 Task: Look for active properties.
Action: Mouse moved to (459, 188)
Screenshot: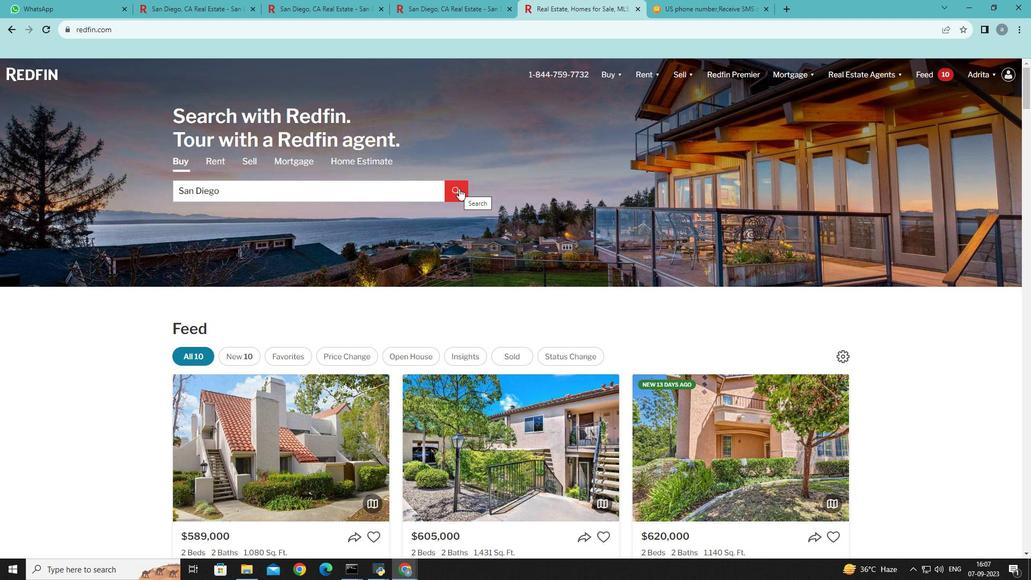 
Action: Mouse pressed left at (459, 188)
Screenshot: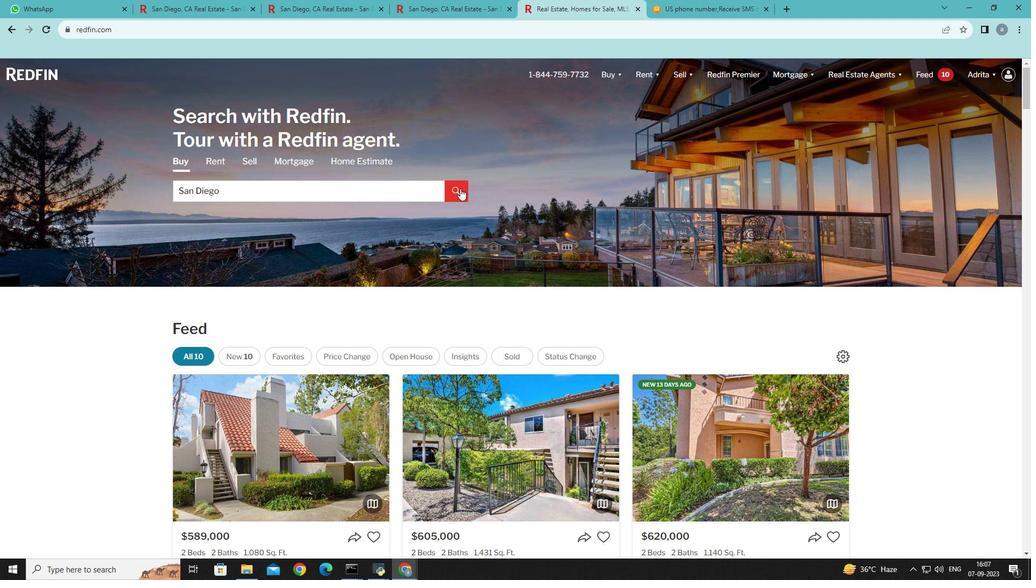 
Action: Mouse moved to (678, 146)
Screenshot: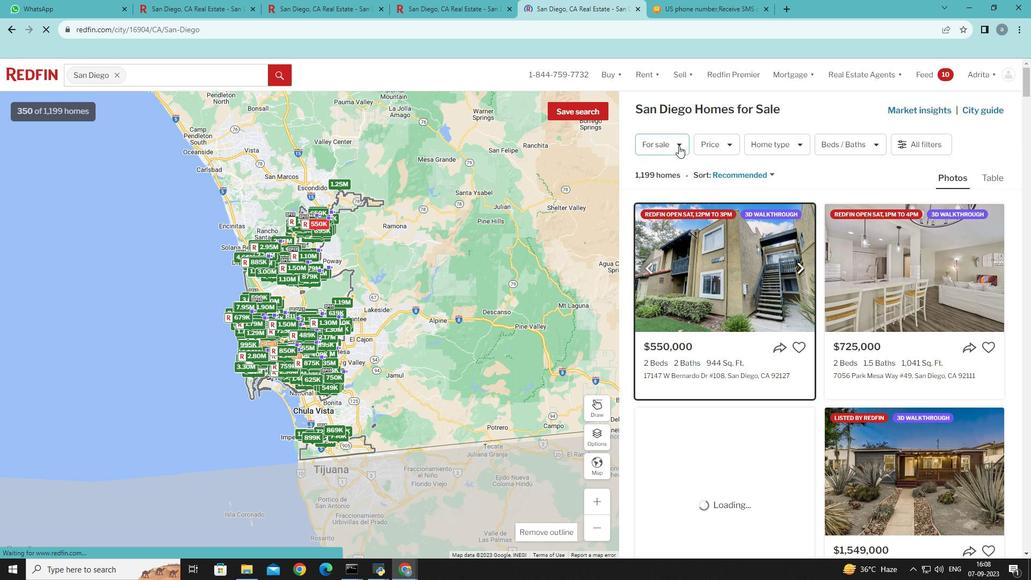 
Action: Mouse pressed left at (678, 146)
Screenshot: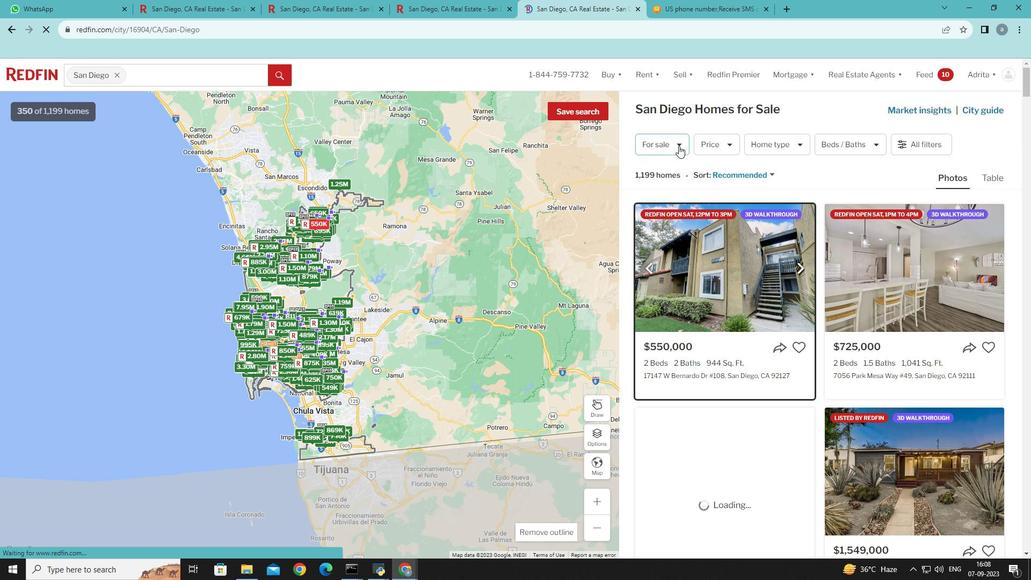 
Action: Mouse moved to (675, 205)
Screenshot: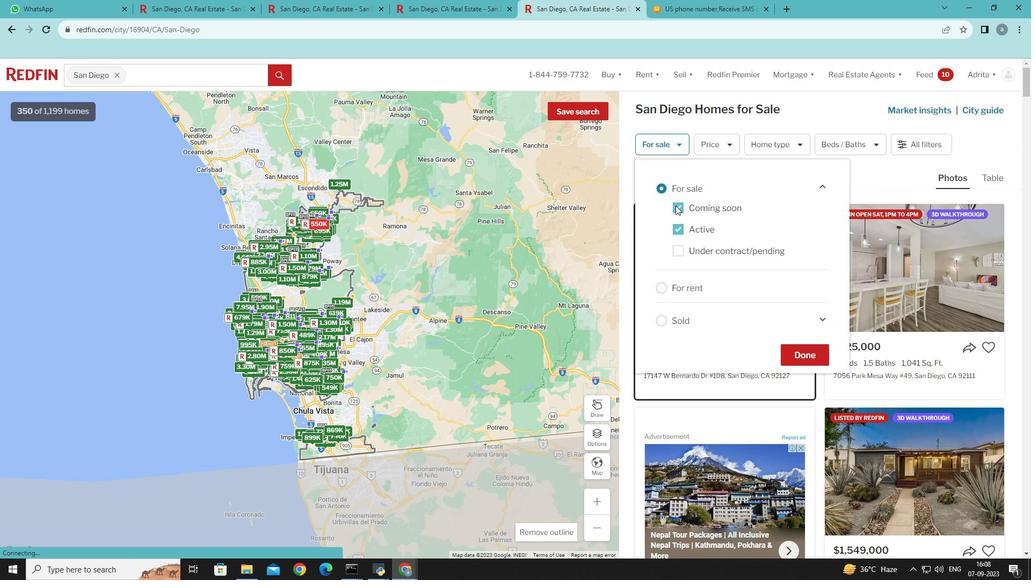 
Action: Mouse pressed left at (675, 205)
Screenshot: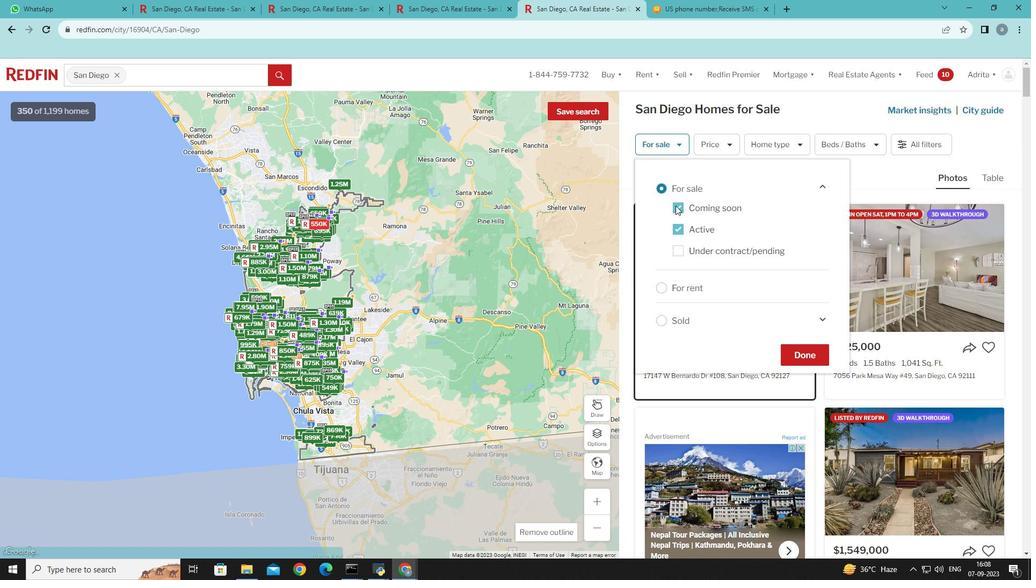 
Action: Mouse moved to (785, 350)
Screenshot: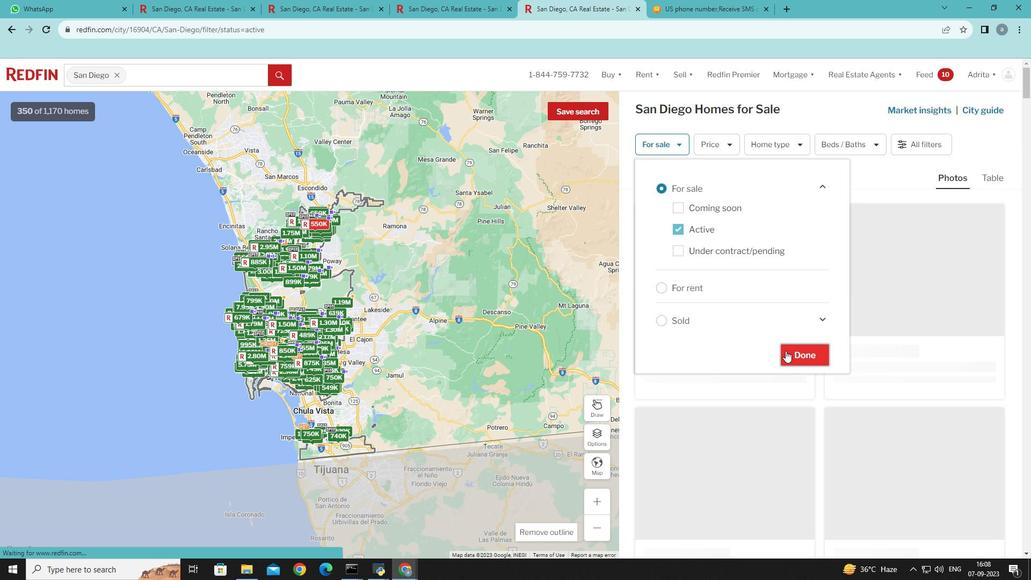 
Action: Mouse pressed left at (785, 350)
Screenshot: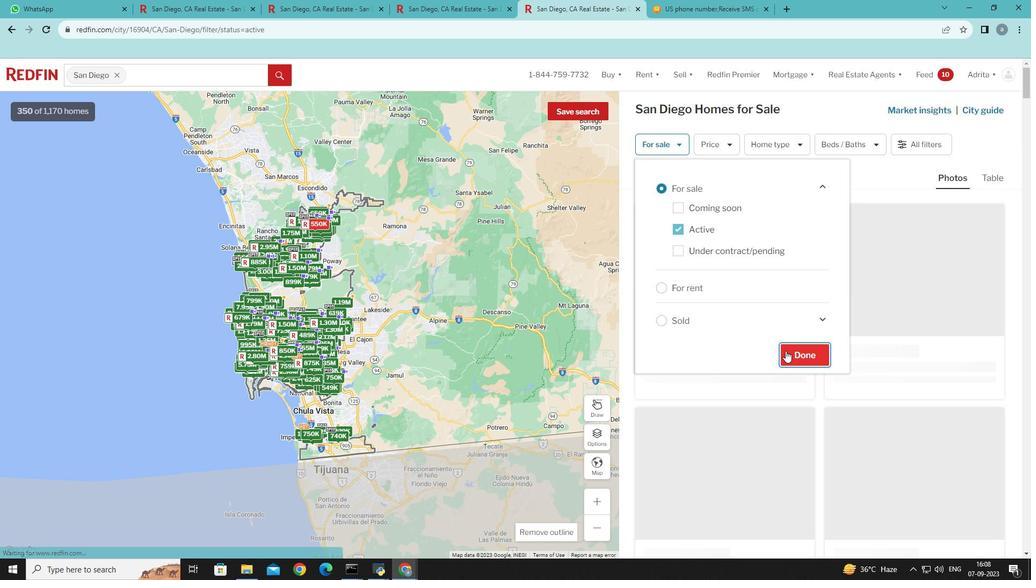 
Action: Mouse moved to (823, 342)
Screenshot: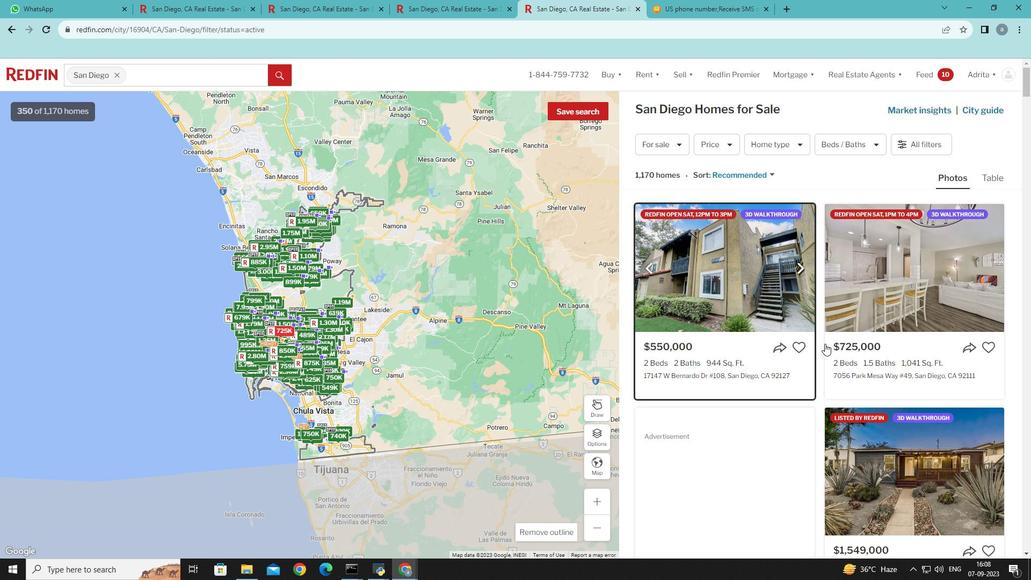 
Action: Mouse scrolled (823, 342) with delta (0, 0)
Screenshot: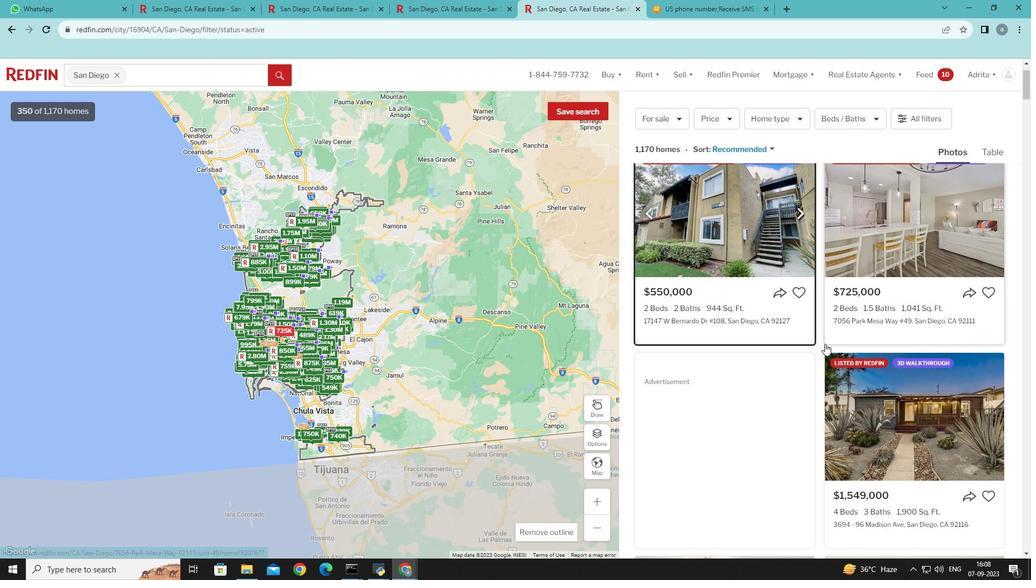 
Action: Mouse moved to (824, 343)
Screenshot: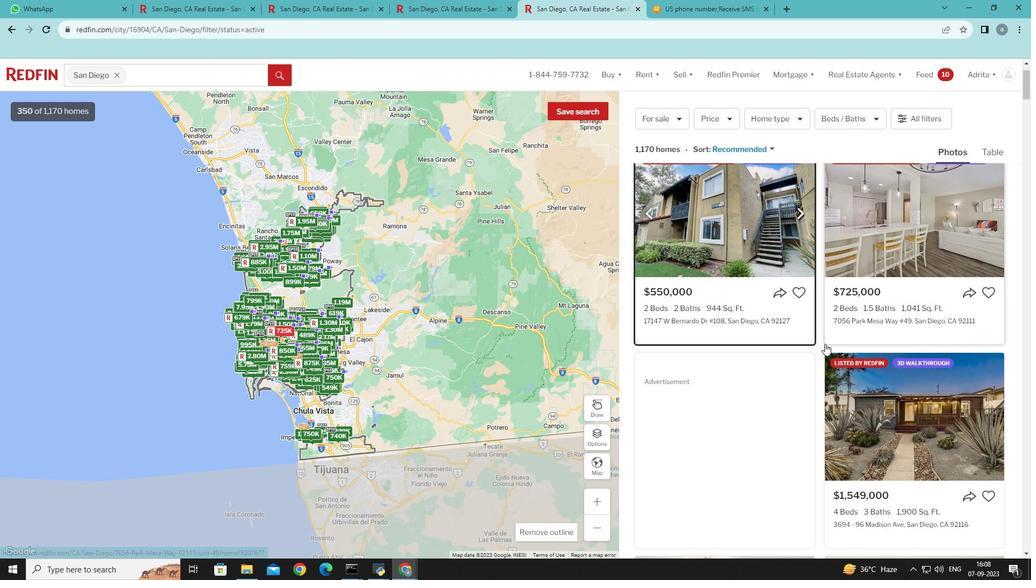 
Action: Mouse scrolled (824, 343) with delta (0, 0)
Screenshot: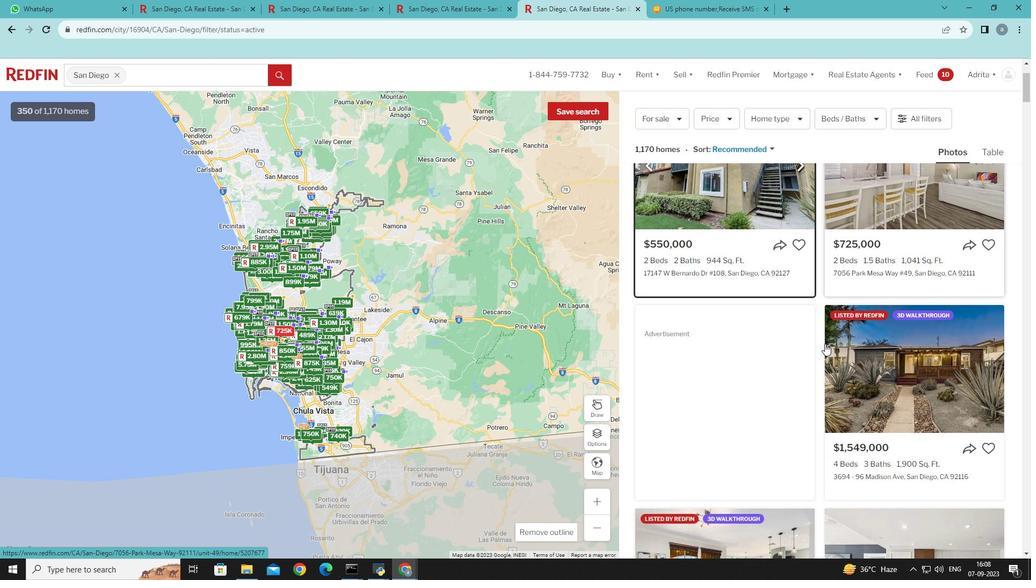 
Action: Mouse moved to (838, 343)
Screenshot: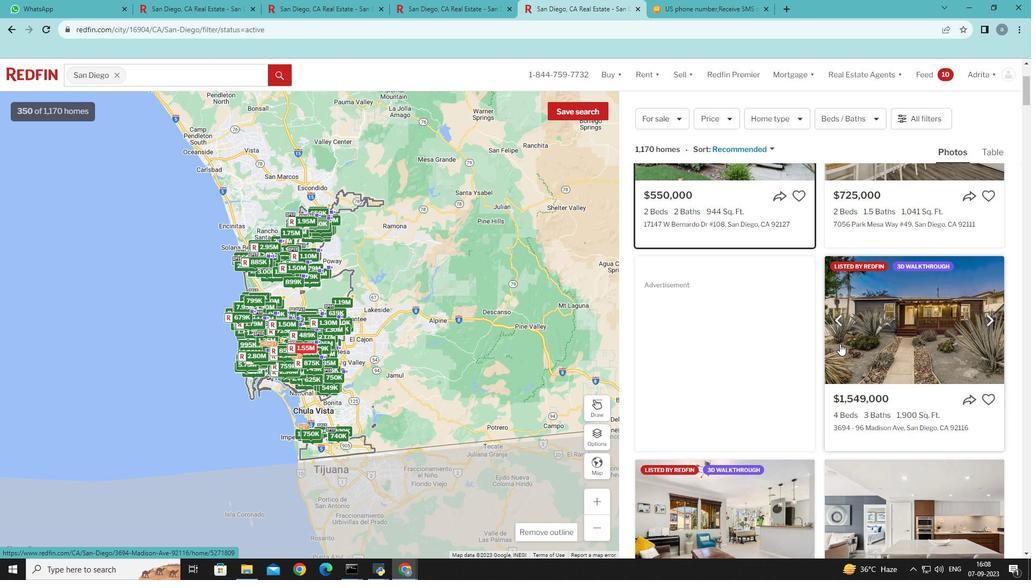 
Action: Mouse scrolled (838, 343) with delta (0, 0)
Screenshot: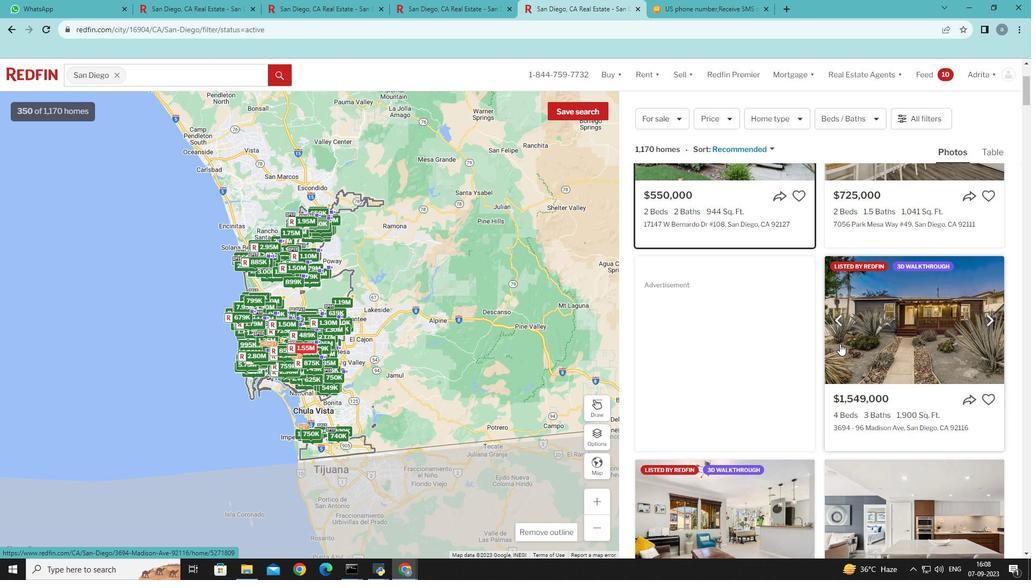 
Action: Mouse moved to (842, 344)
Screenshot: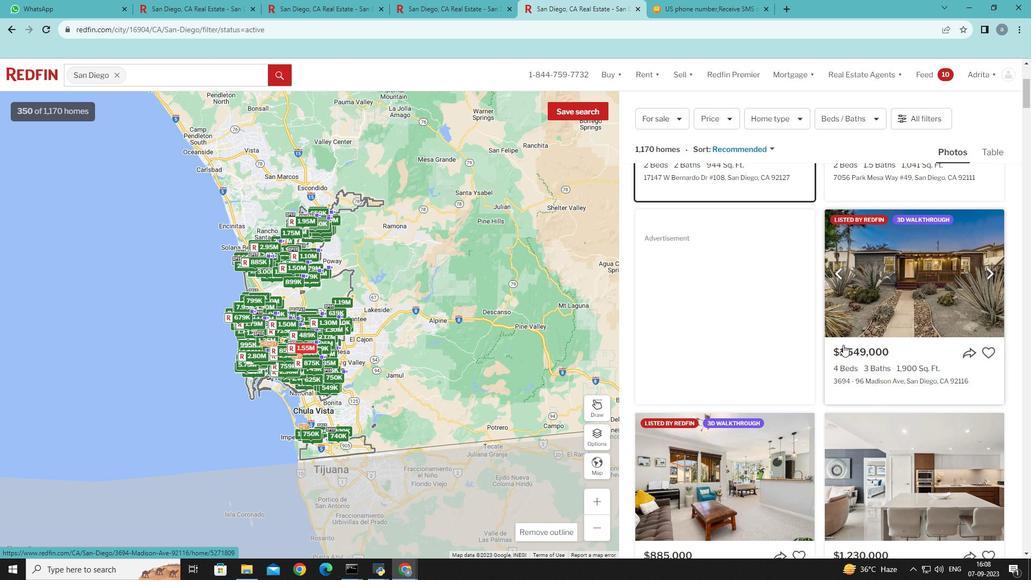 
Action: Mouse scrolled (842, 343) with delta (0, 0)
Screenshot: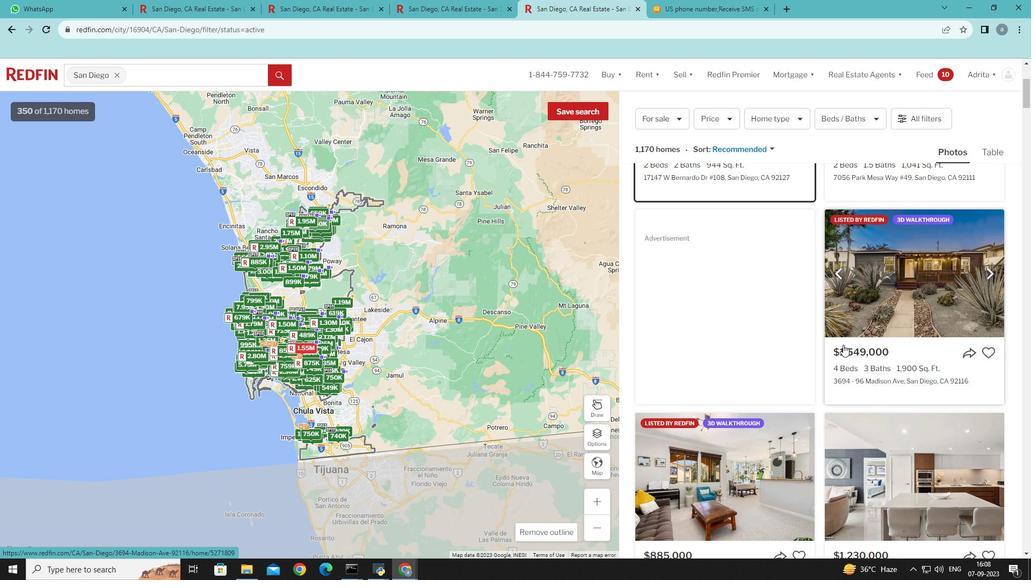 
Action: Mouse moved to (843, 344)
Screenshot: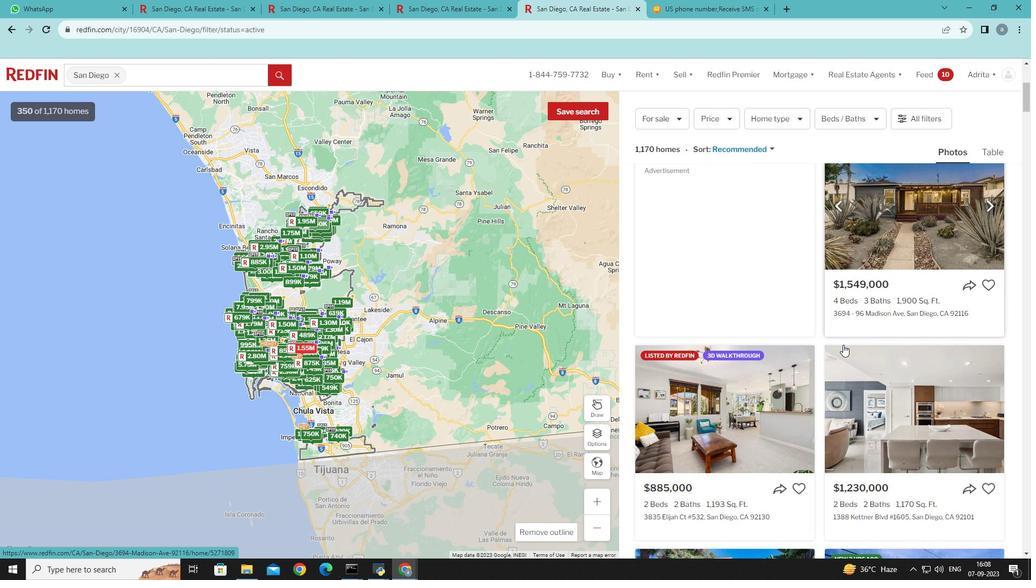 
Action: Mouse scrolled (843, 344) with delta (0, 0)
Screenshot: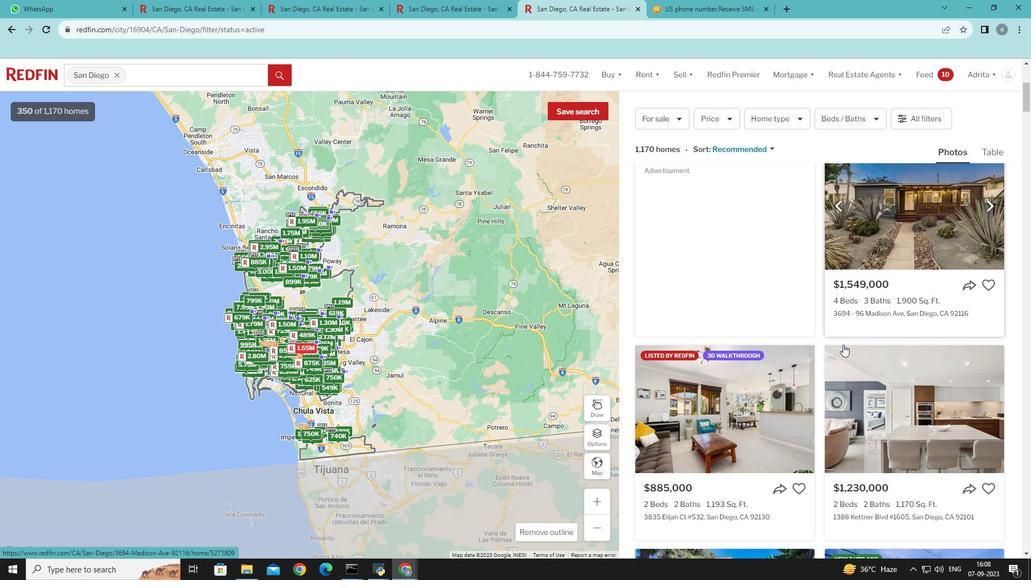
Action: Mouse scrolled (843, 344) with delta (0, 0)
Screenshot: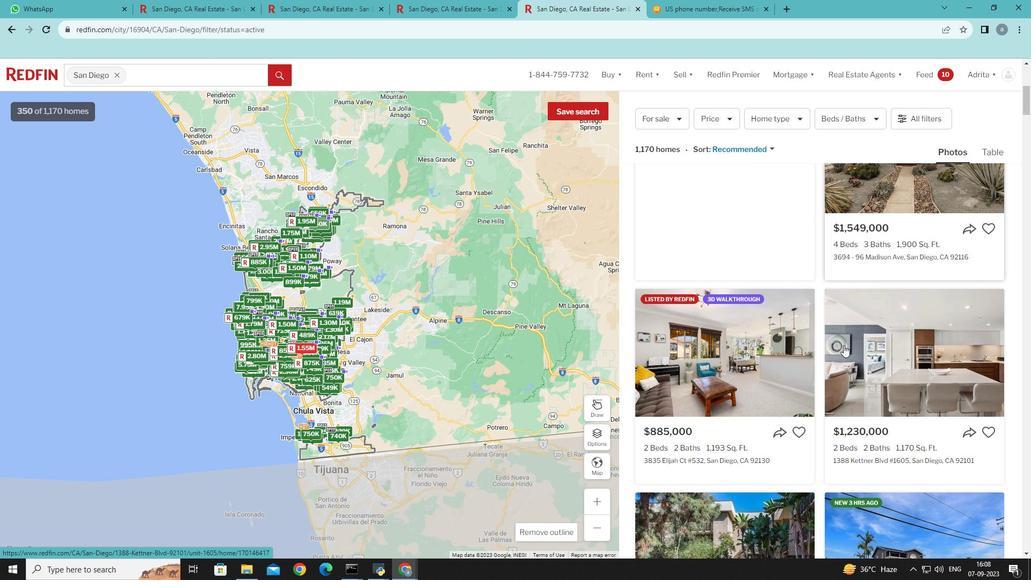 
Action: Mouse moved to (848, 344)
Screenshot: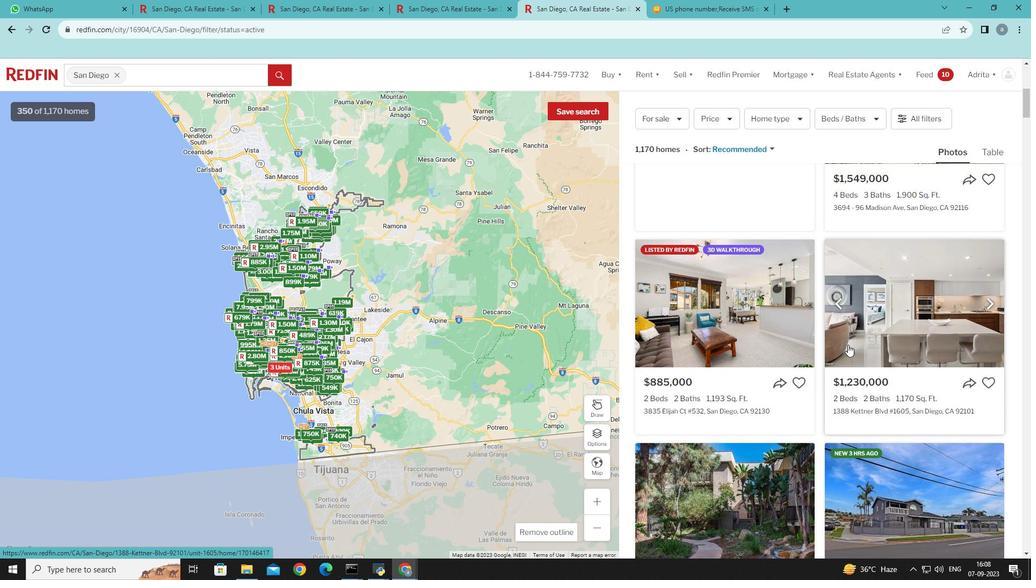 
Action: Mouse scrolled (848, 344) with delta (0, 0)
Screenshot: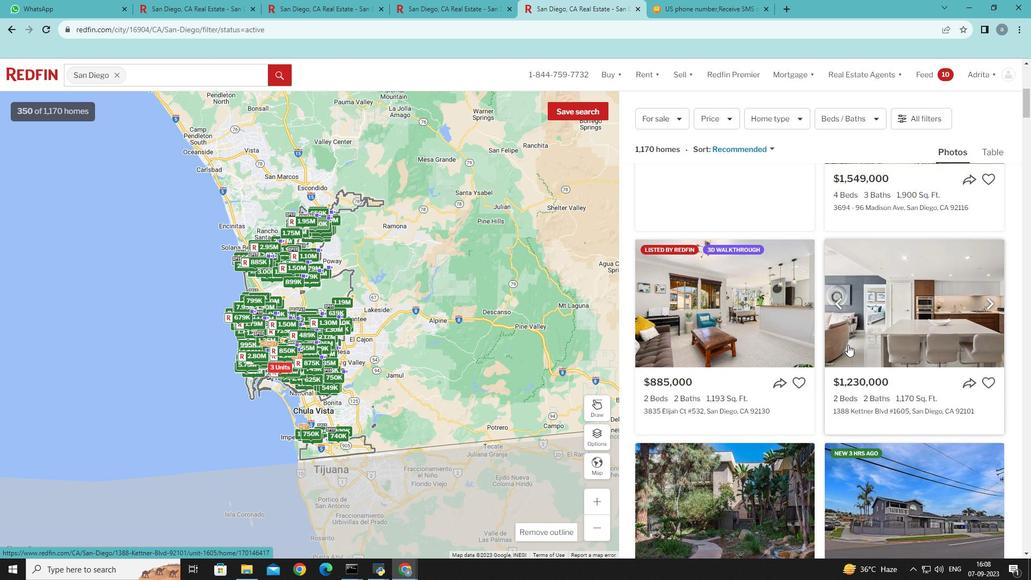
Action: Mouse scrolled (848, 344) with delta (0, 0)
Screenshot: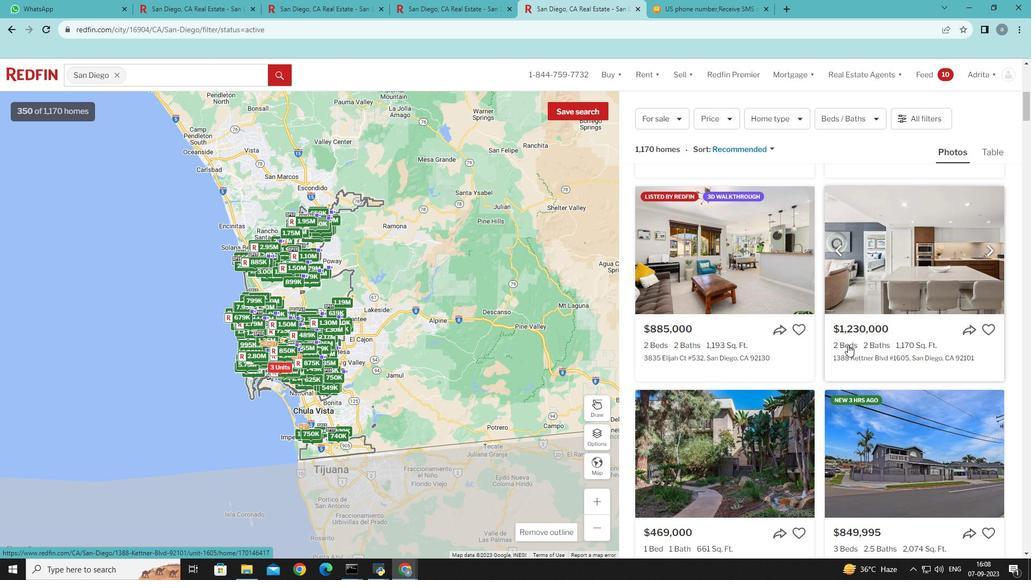 
Action: Mouse scrolled (848, 344) with delta (0, 0)
Screenshot: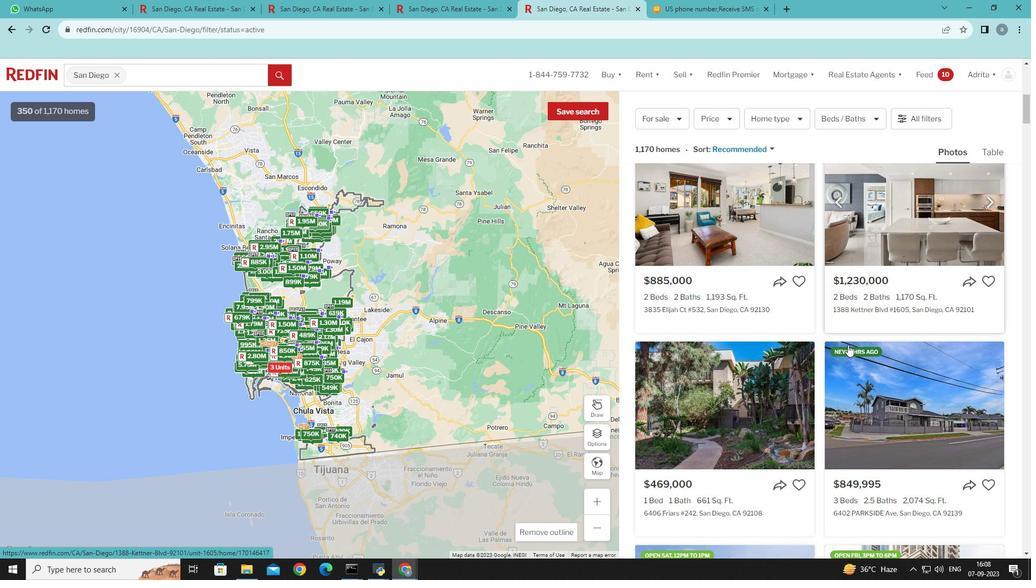 
Action: Mouse scrolled (848, 344) with delta (0, 0)
Screenshot: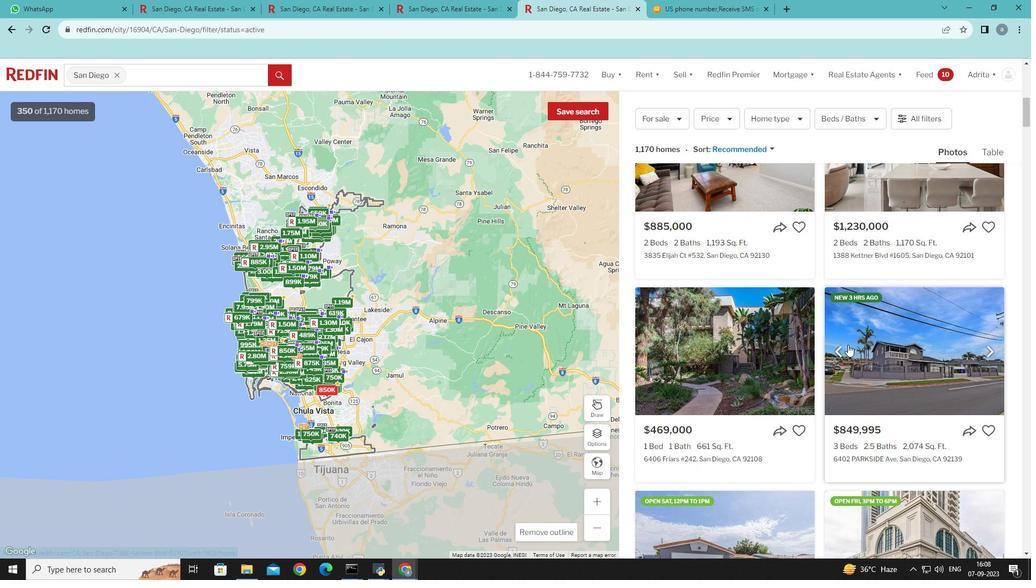 
Action: Mouse scrolled (848, 344) with delta (0, 0)
Screenshot: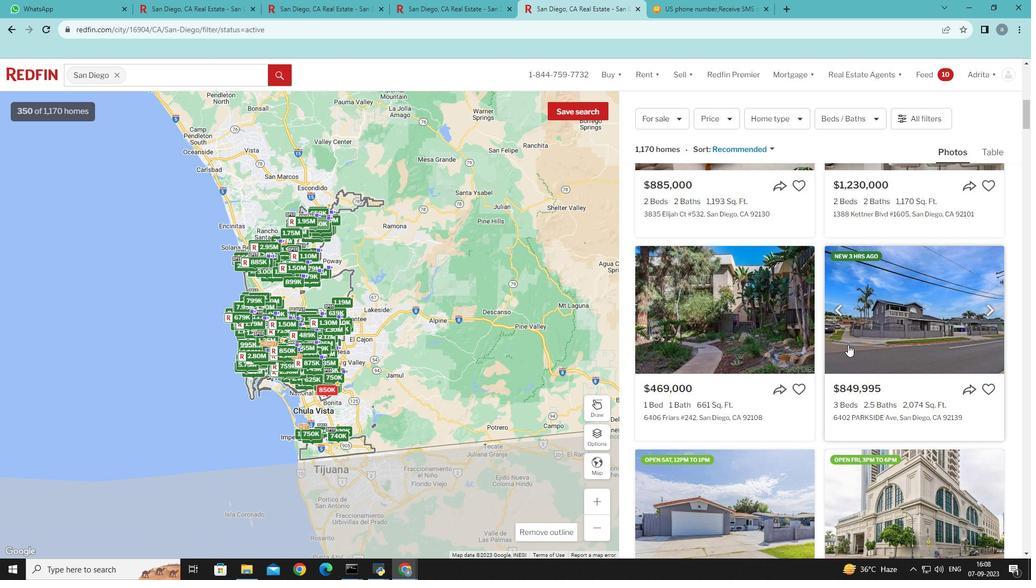 
Action: Mouse scrolled (848, 344) with delta (0, 0)
Screenshot: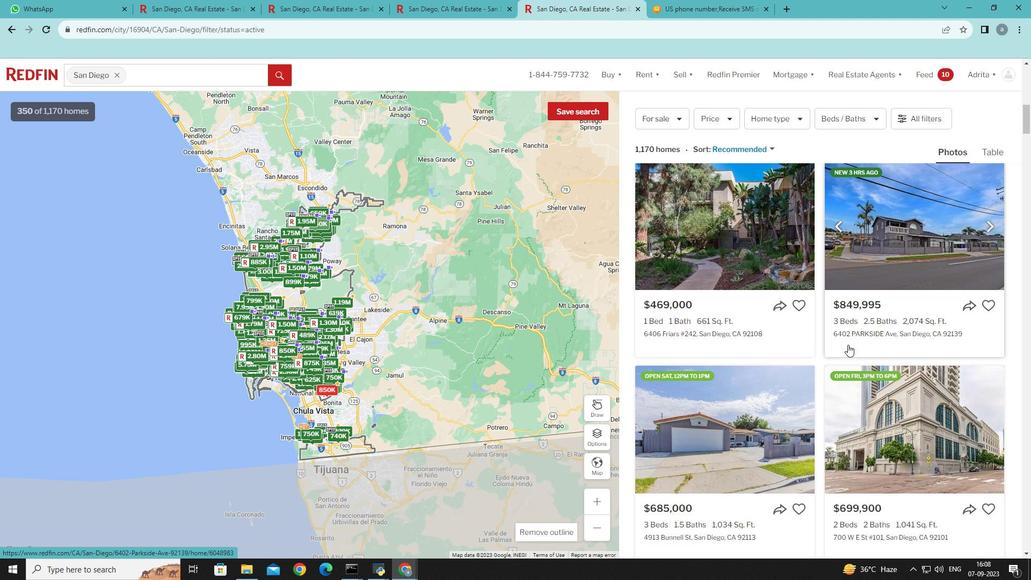
Action: Mouse scrolled (848, 344) with delta (0, 0)
Screenshot: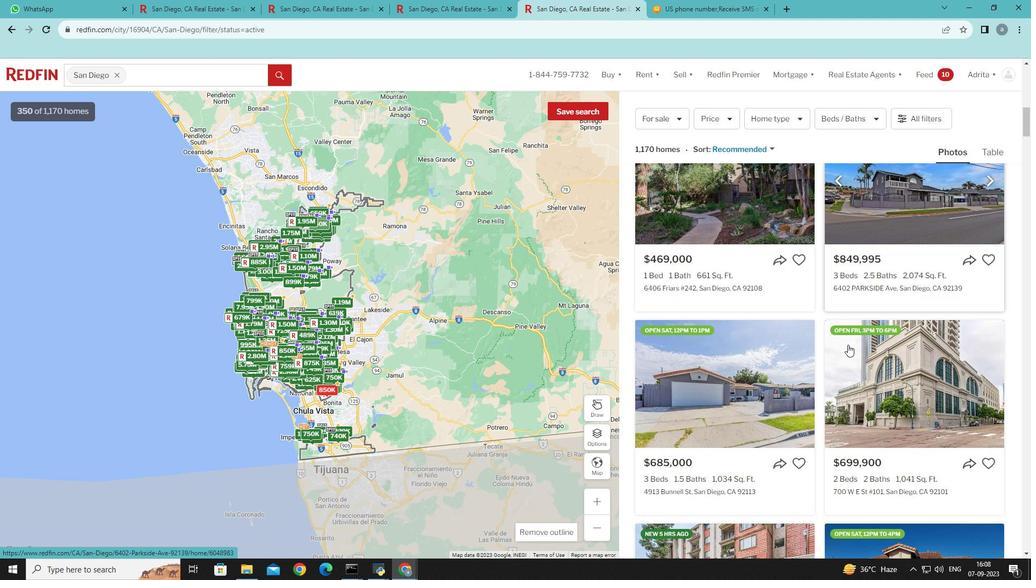 
Action: Mouse moved to (849, 344)
Screenshot: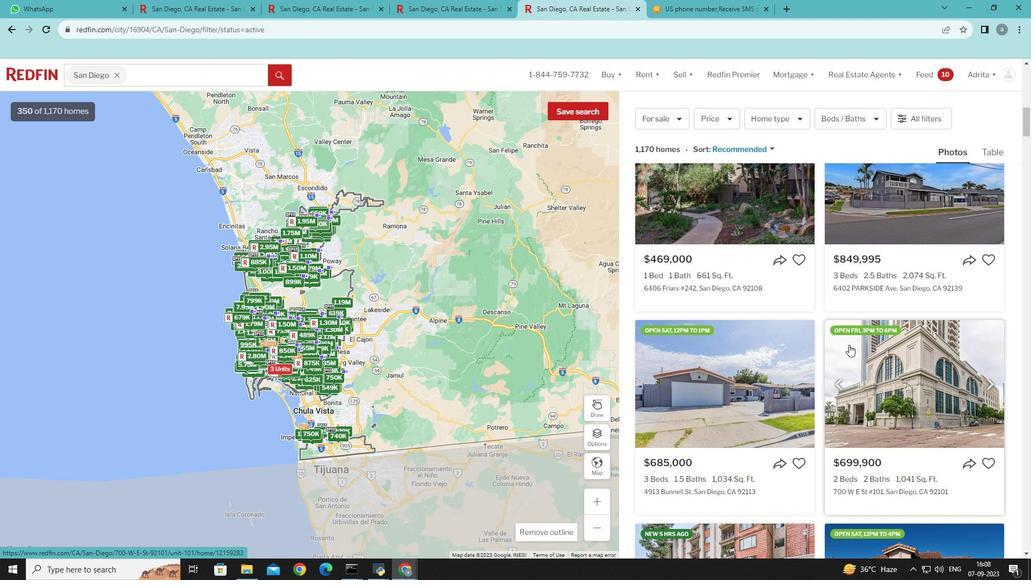 
Action: Mouse scrolled (849, 344) with delta (0, 0)
Screenshot: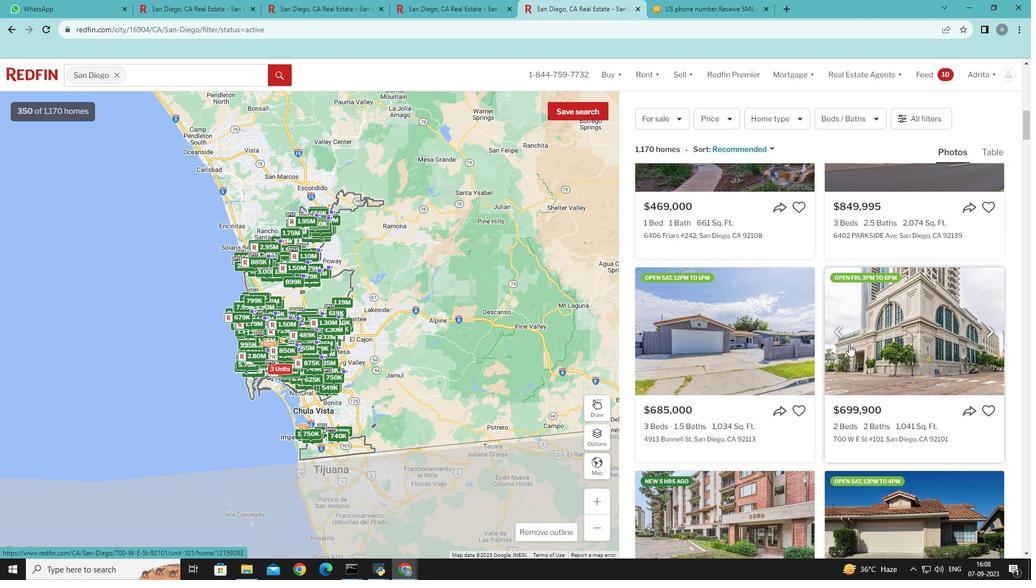 
Action: Mouse scrolled (849, 344) with delta (0, 0)
Screenshot: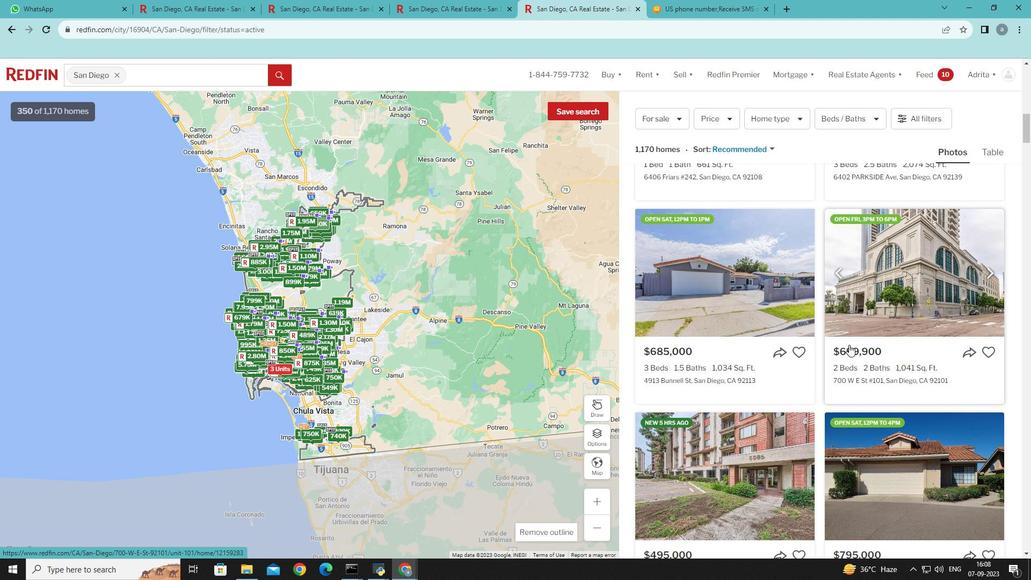
Action: Mouse scrolled (849, 344) with delta (0, 0)
Screenshot: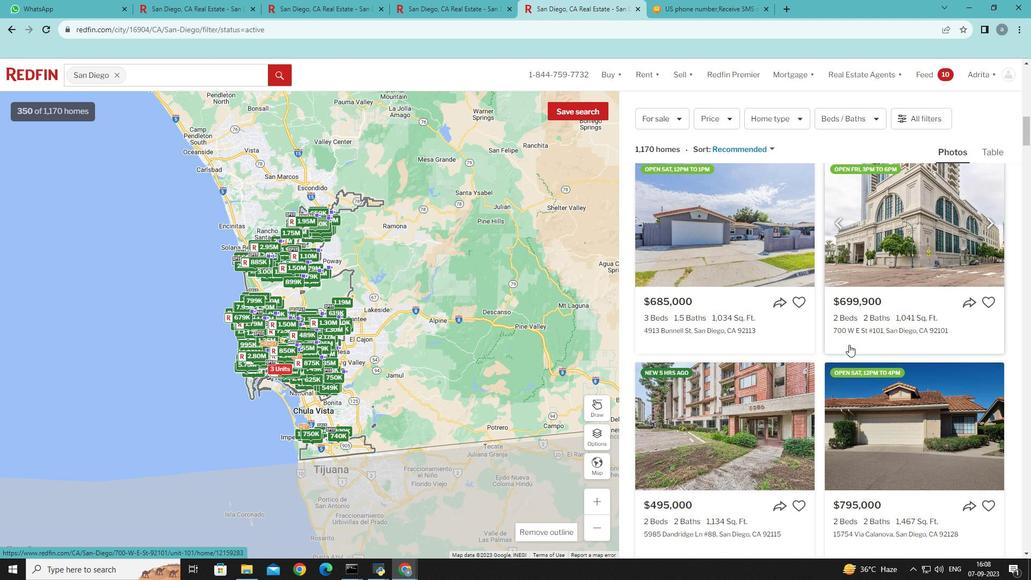 
Action: Mouse scrolled (849, 344) with delta (0, 0)
Screenshot: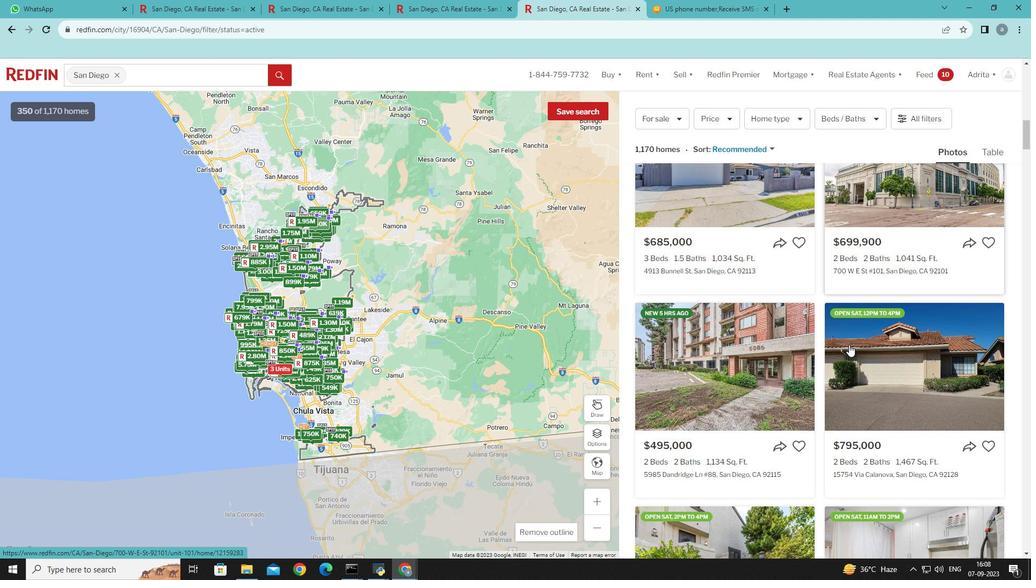 
Action: Mouse scrolled (849, 344) with delta (0, 0)
Screenshot: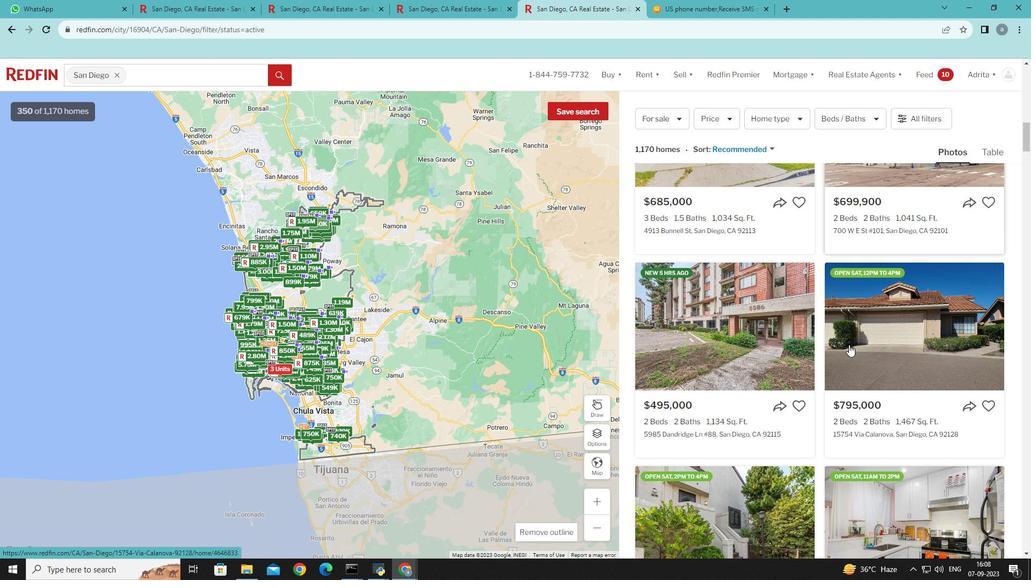
Action: Mouse scrolled (849, 344) with delta (0, 0)
Screenshot: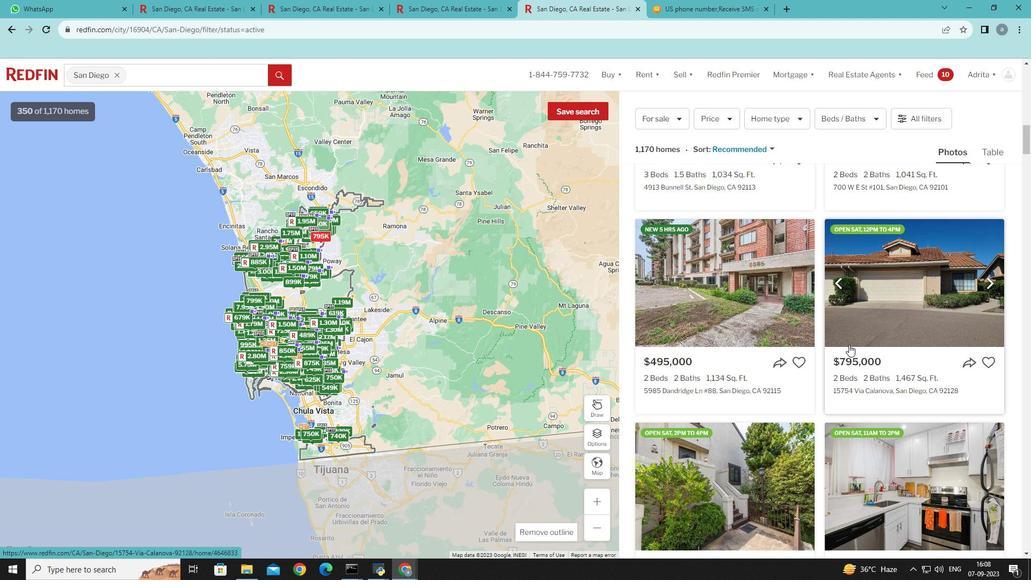 
Action: Mouse scrolled (849, 344) with delta (0, 0)
Screenshot: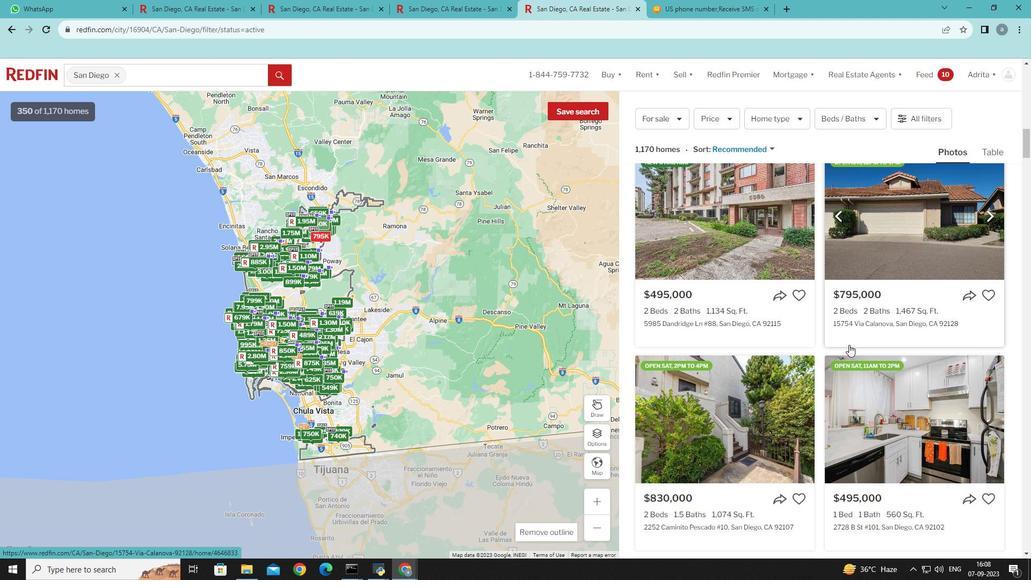 
Action: Mouse moved to (851, 347)
Screenshot: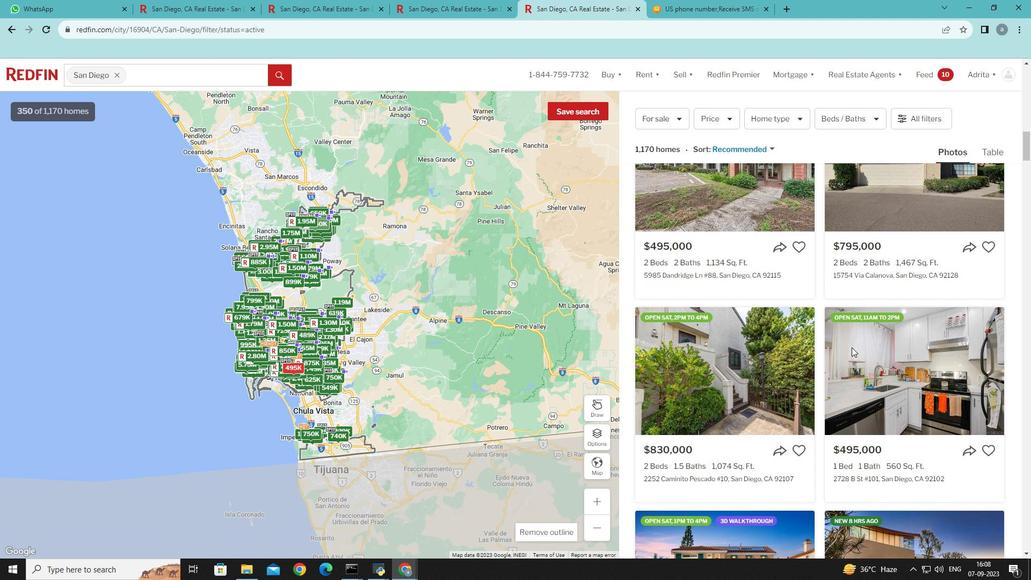
Action: Mouse scrolled (851, 346) with delta (0, 0)
Screenshot: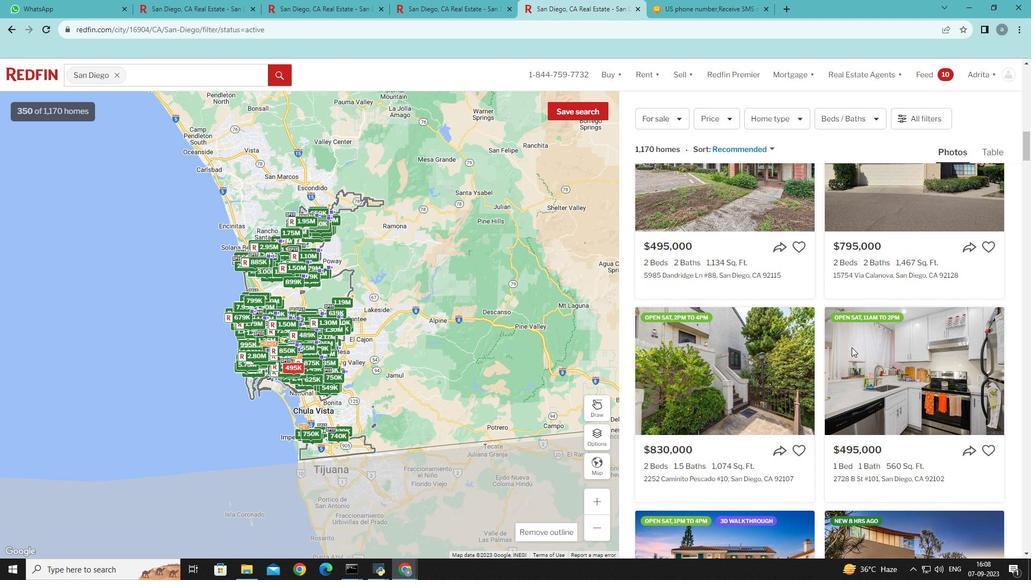 
Action: Mouse scrolled (851, 346) with delta (0, 0)
Screenshot: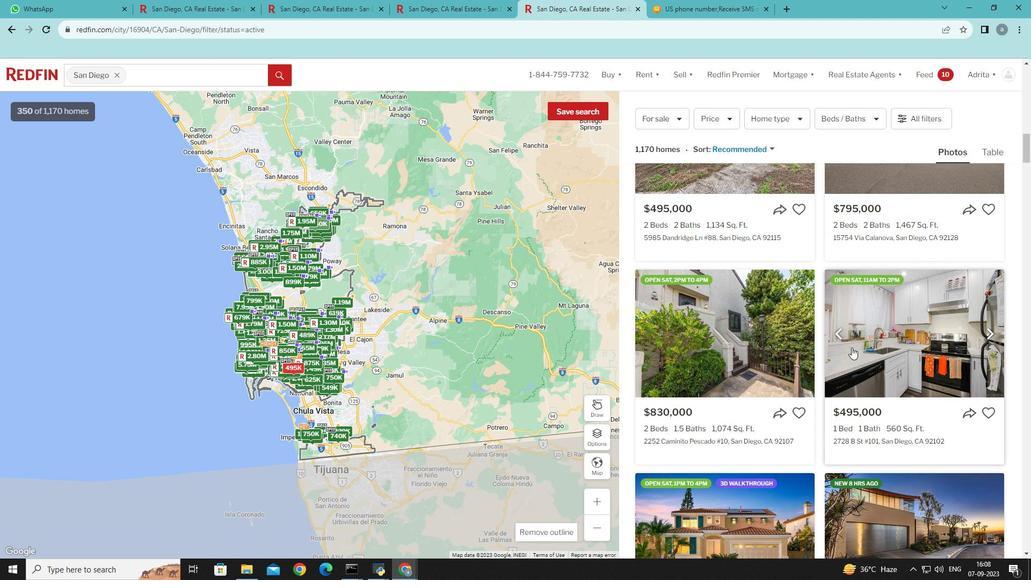 
Action: Mouse scrolled (851, 346) with delta (0, 0)
Screenshot: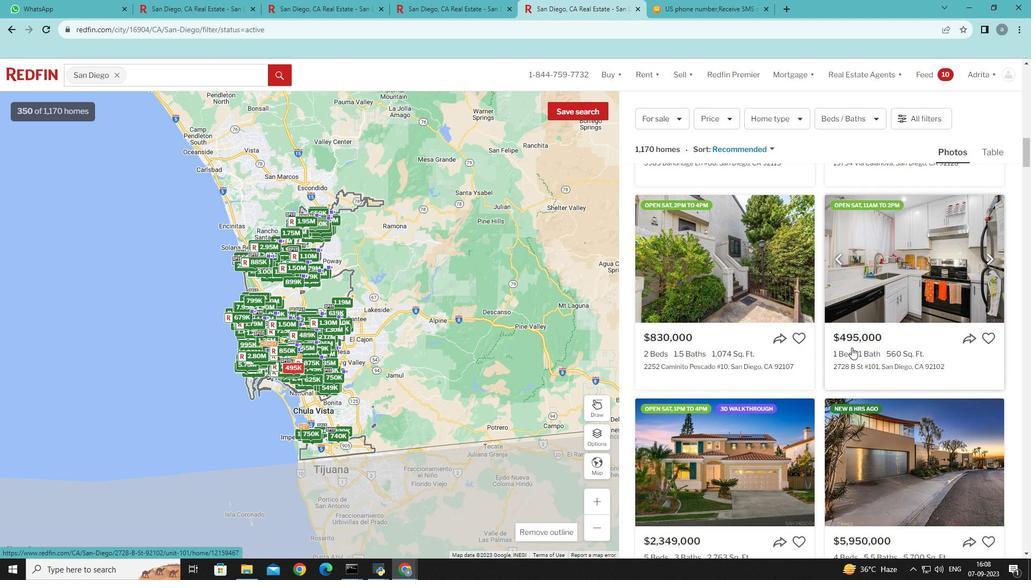 
Action: Mouse moved to (856, 344)
Screenshot: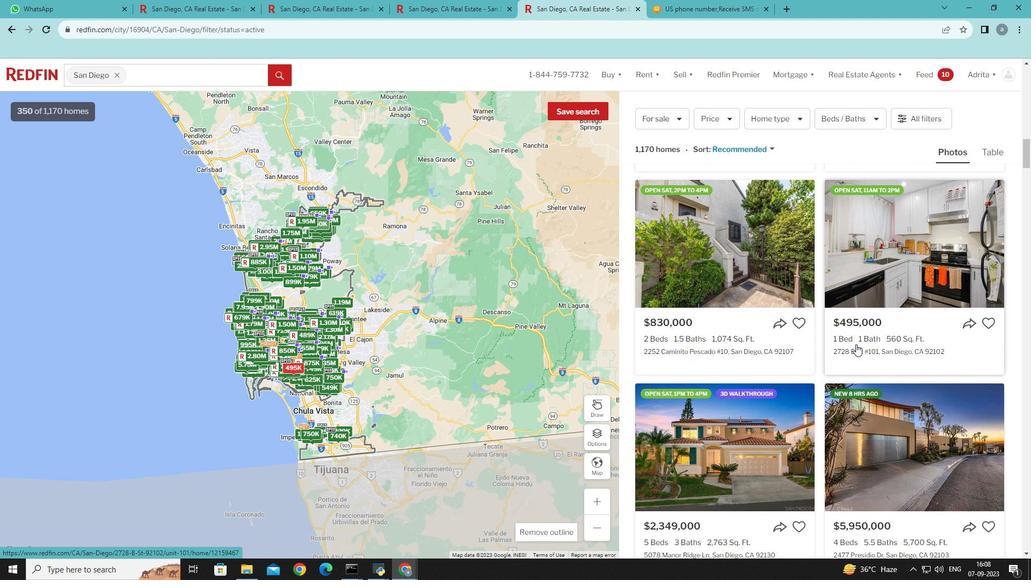 
Action: Mouse scrolled (856, 343) with delta (0, 0)
Screenshot: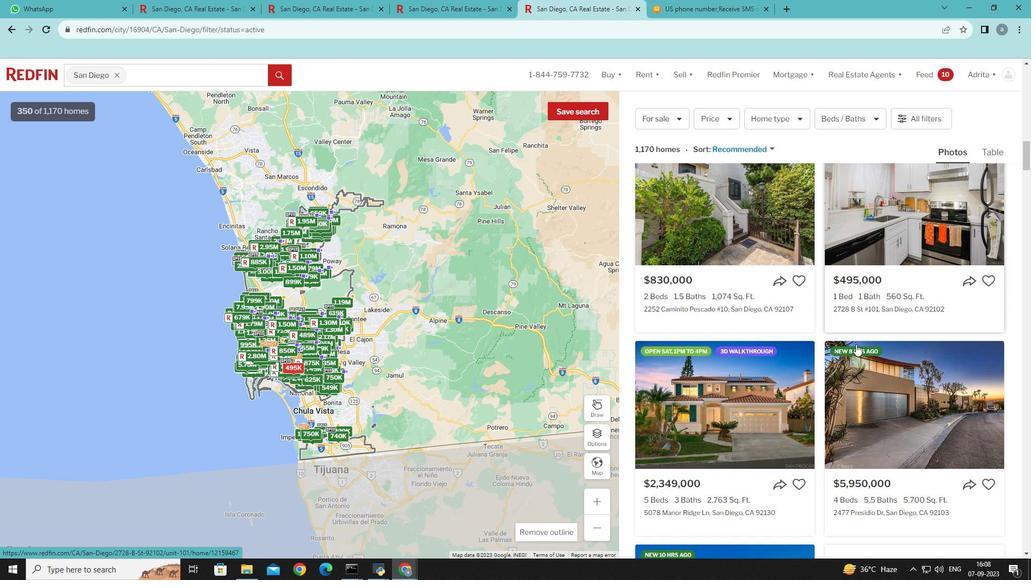 
Action: Mouse scrolled (856, 343) with delta (0, 0)
Screenshot: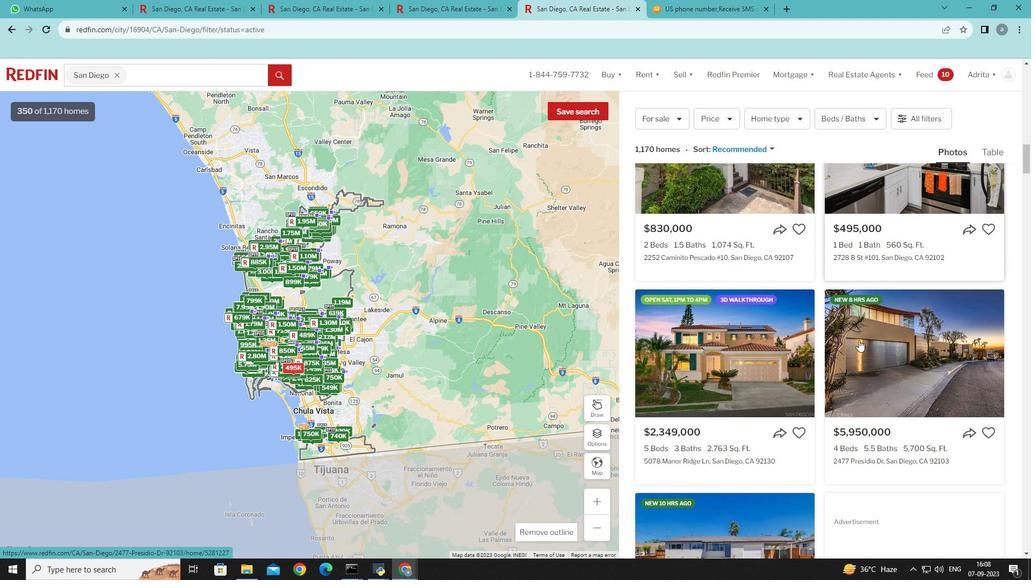 
Action: Mouse moved to (863, 337)
Screenshot: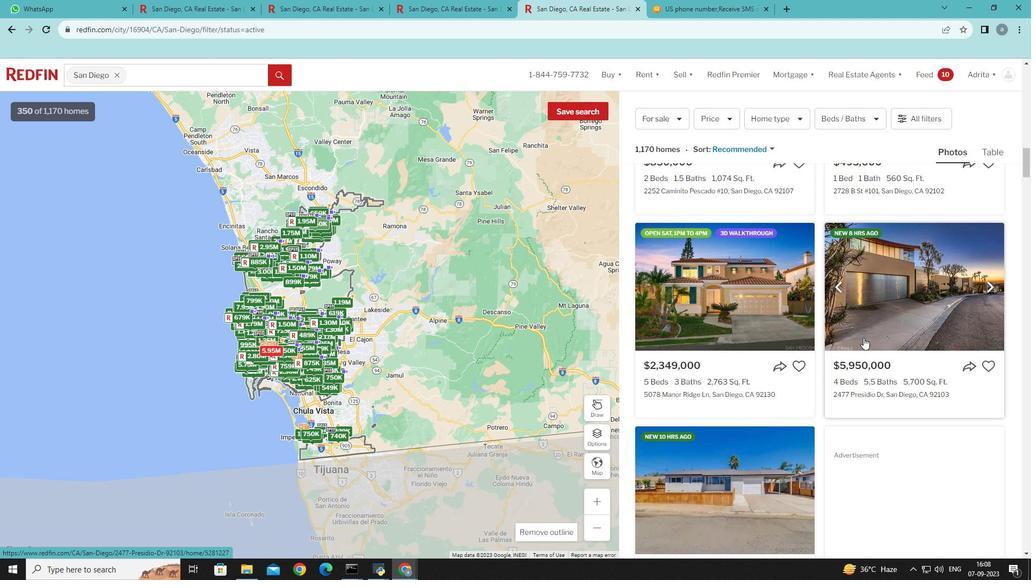 
Action: Mouse scrolled (863, 336) with delta (0, 0)
Screenshot: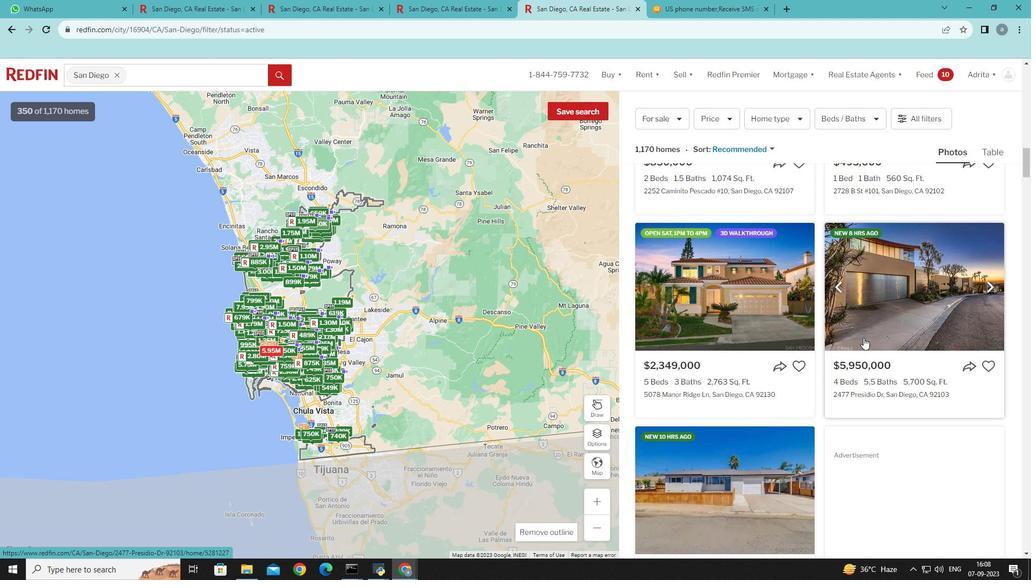 
Action: Mouse moved to (863, 337)
Screenshot: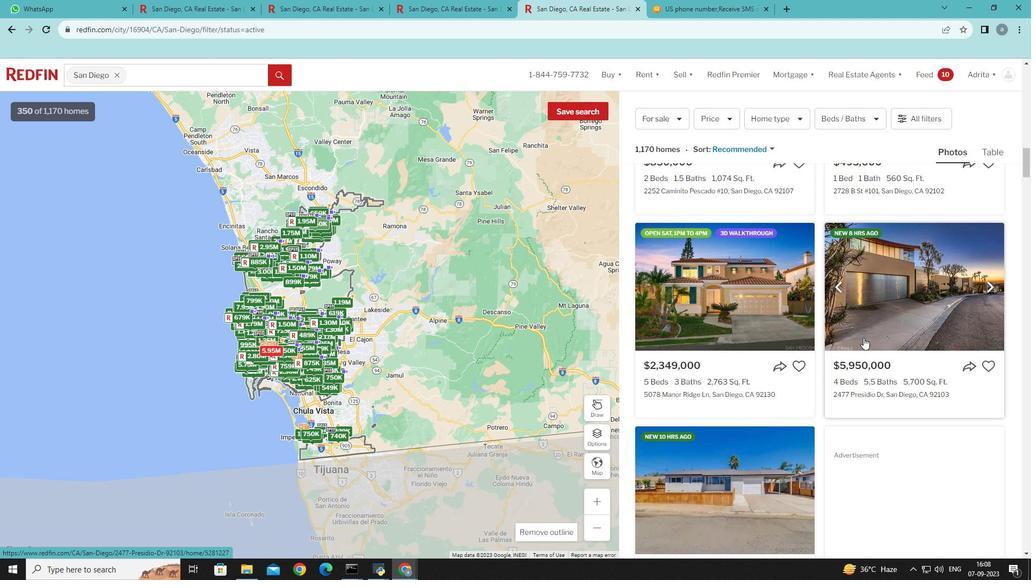 
Action: Mouse scrolled (863, 337) with delta (0, 0)
Screenshot: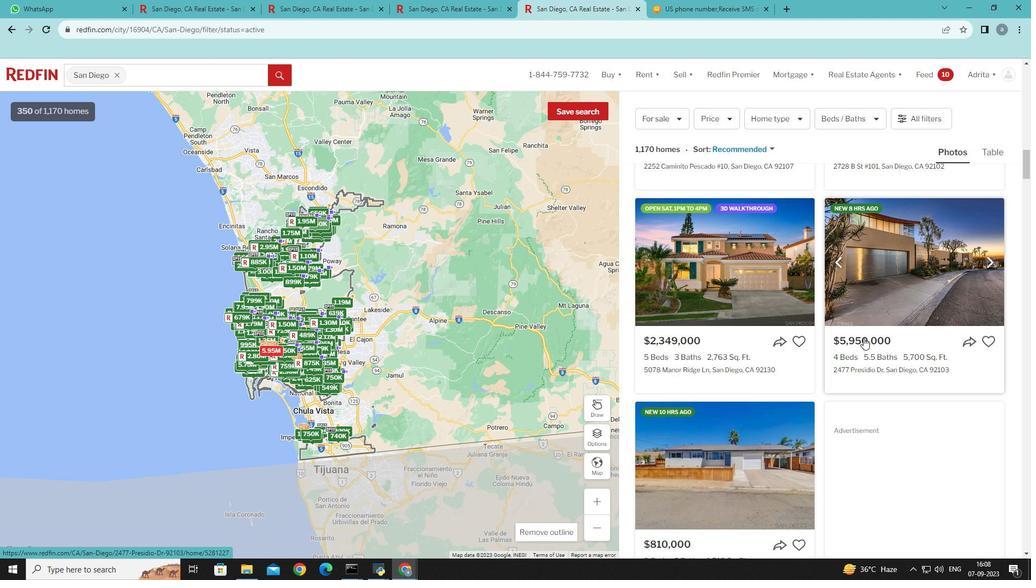 
Action: Mouse scrolled (863, 337) with delta (0, 0)
Screenshot: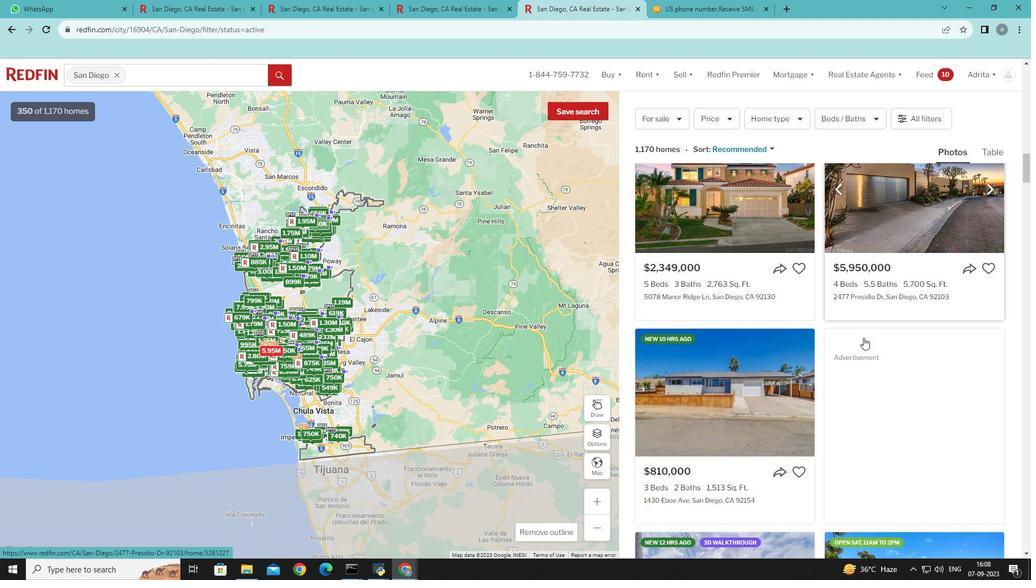 
Action: Mouse scrolled (863, 337) with delta (0, 0)
Screenshot: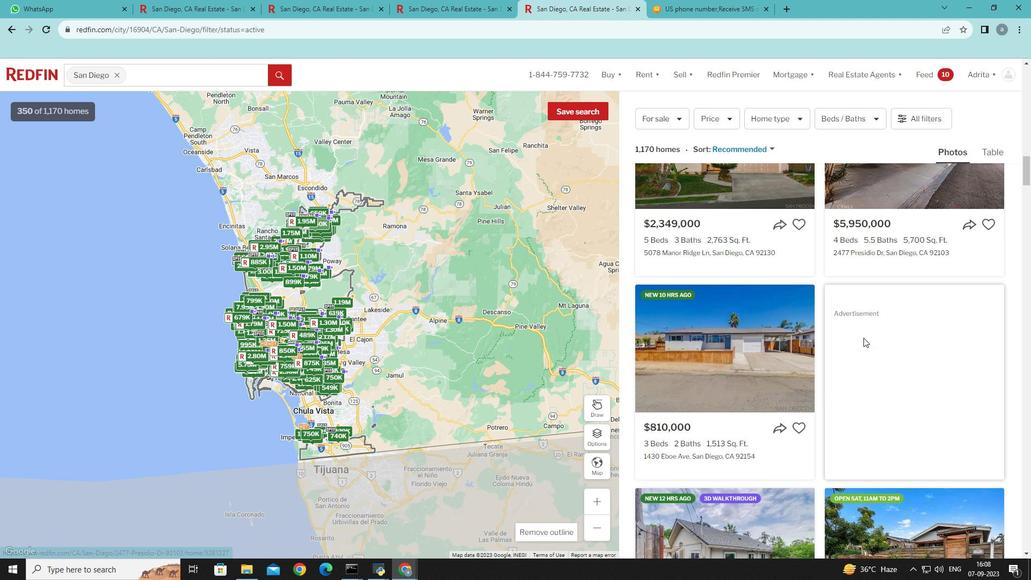 
Action: Mouse scrolled (863, 337) with delta (0, 0)
Screenshot: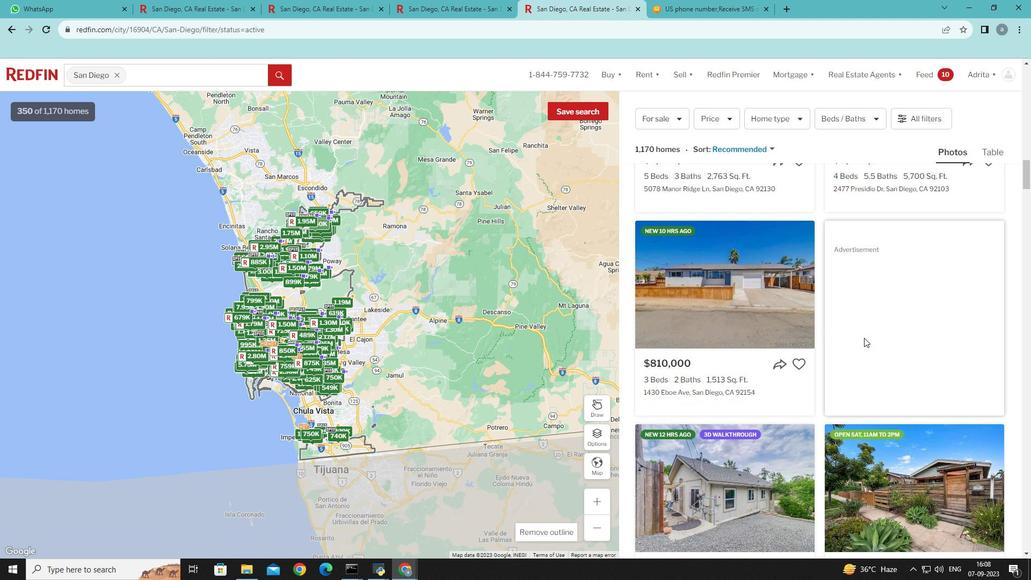 
Action: Mouse moved to (864, 337)
Screenshot: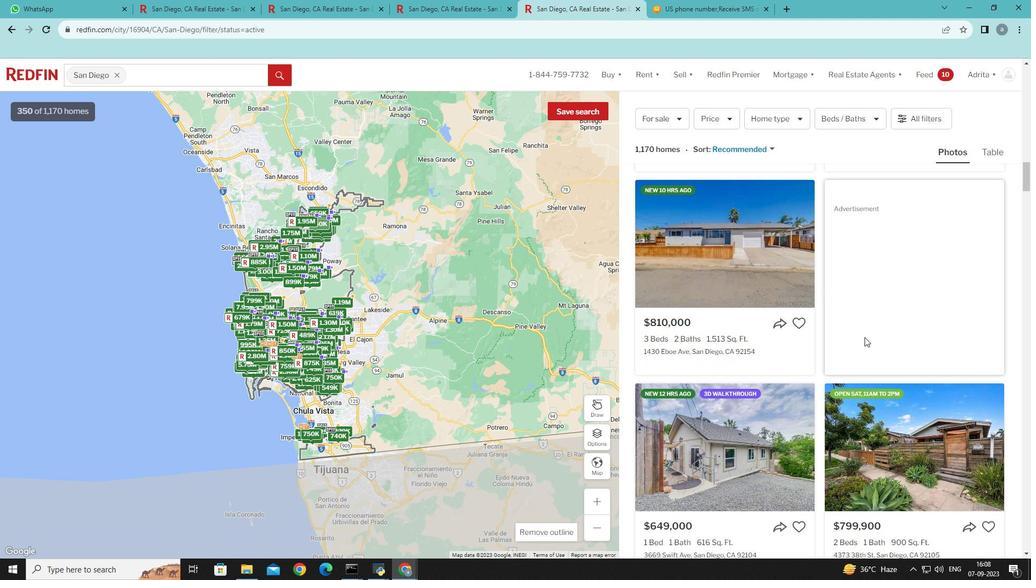 
Action: Mouse scrolled (864, 337) with delta (0, 0)
Screenshot: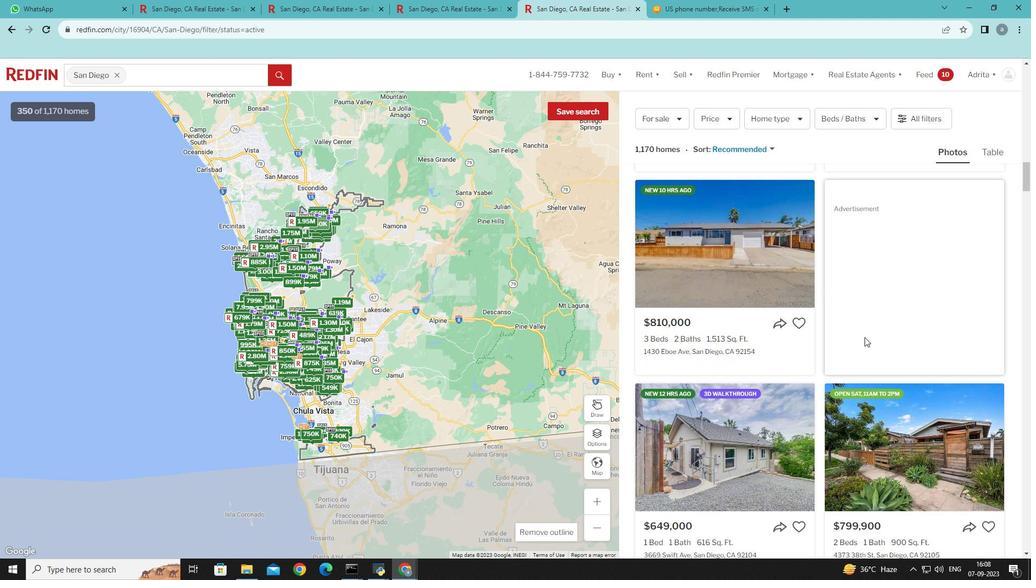 
Action: Mouse moved to (868, 333)
Screenshot: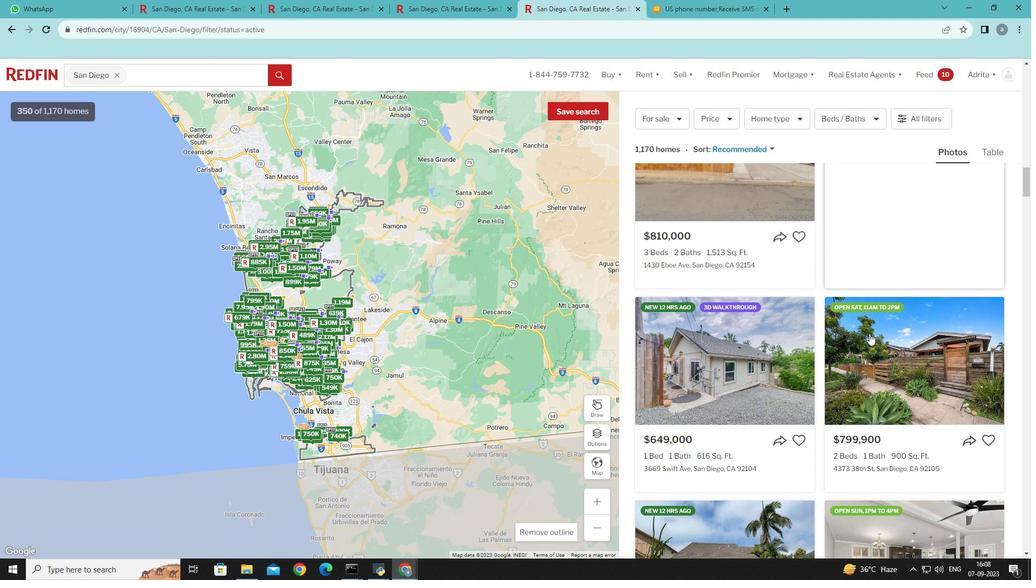 
Action: Mouse scrolled (868, 332) with delta (0, 0)
Screenshot: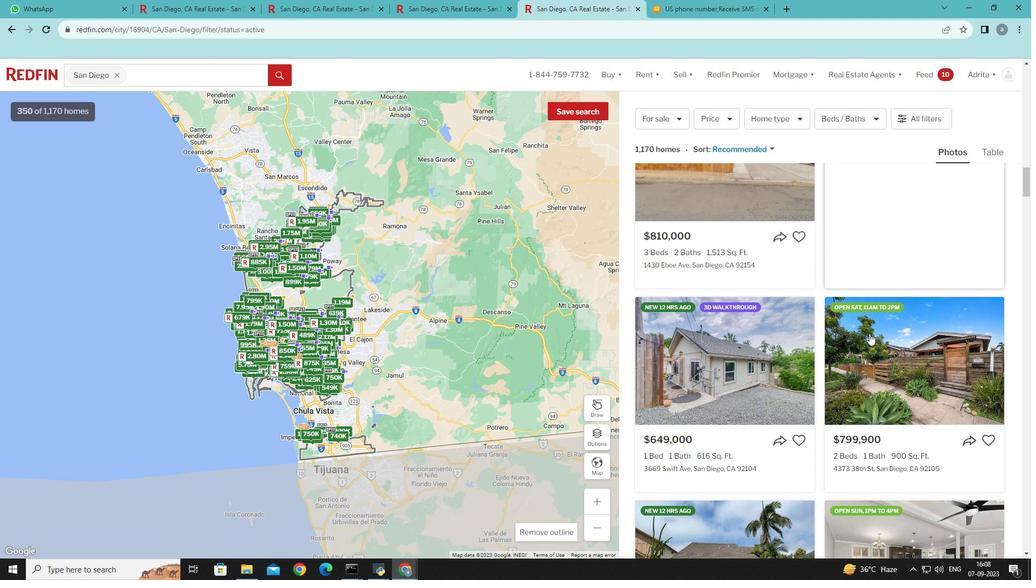 
Action: Mouse scrolled (868, 332) with delta (0, 0)
Screenshot: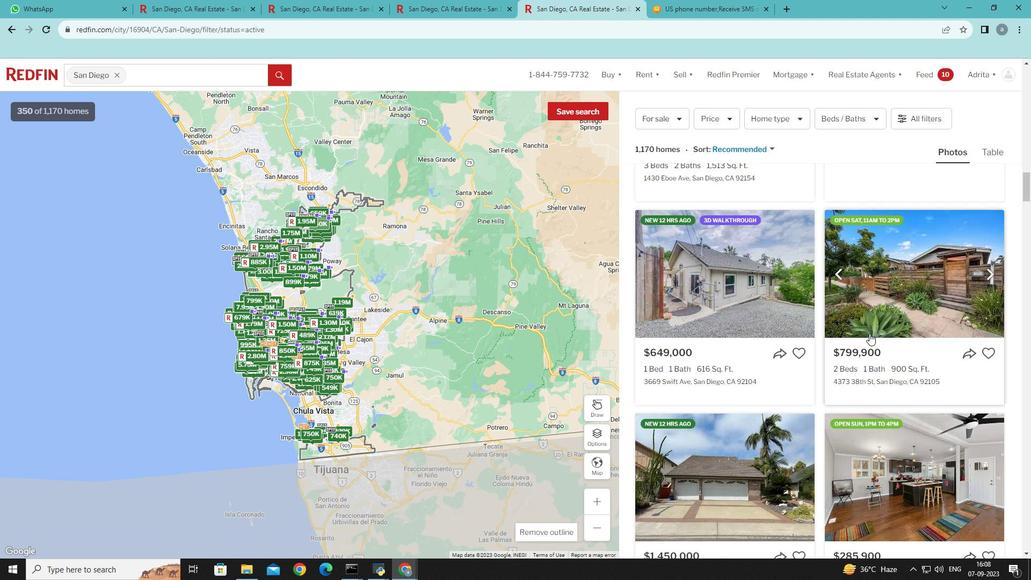 
Action: Mouse scrolled (868, 332) with delta (0, 0)
Screenshot: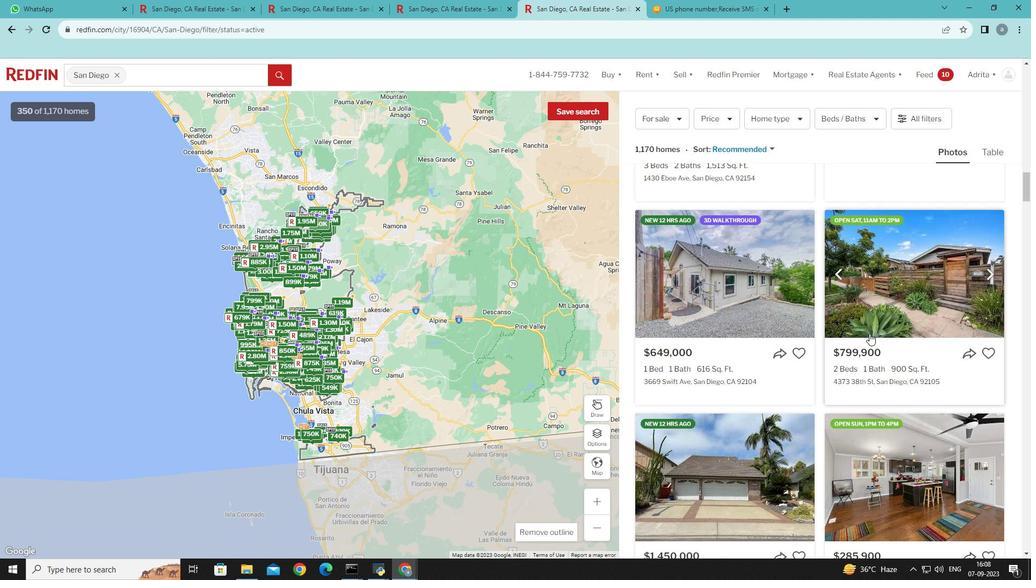 
Action: Mouse moved to (869, 333)
Screenshot: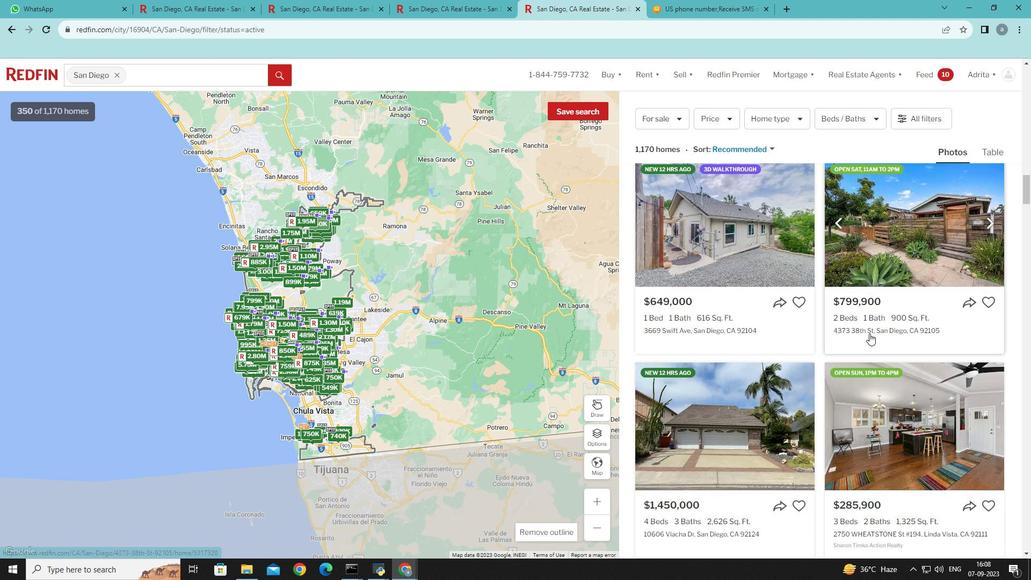 
Action: Mouse scrolled (869, 332) with delta (0, 0)
Screenshot: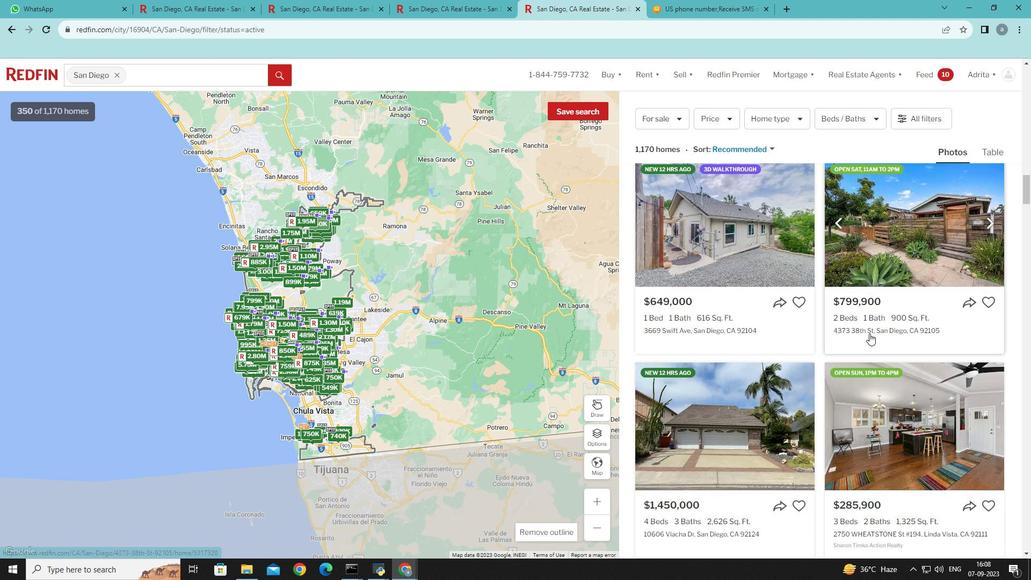 
Action: Mouse moved to (870, 333)
Screenshot: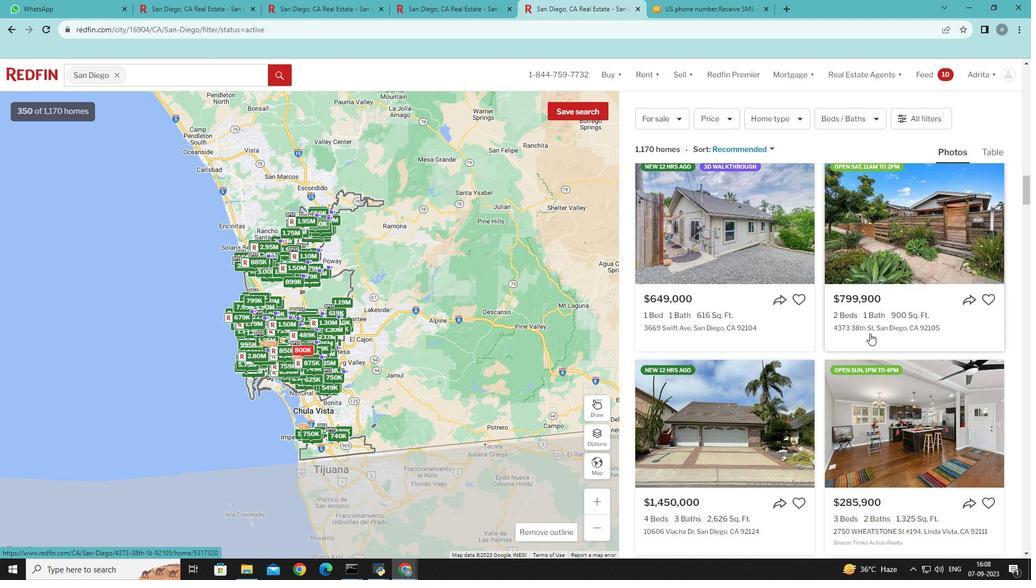 
Action: Mouse scrolled (870, 332) with delta (0, 0)
Screenshot: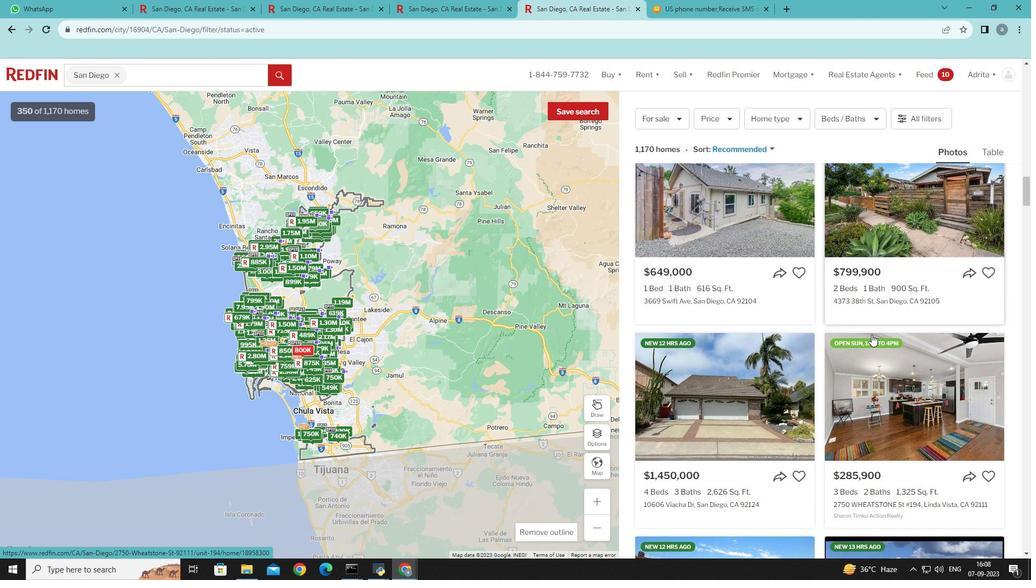 
Action: Mouse moved to (871, 334)
Screenshot: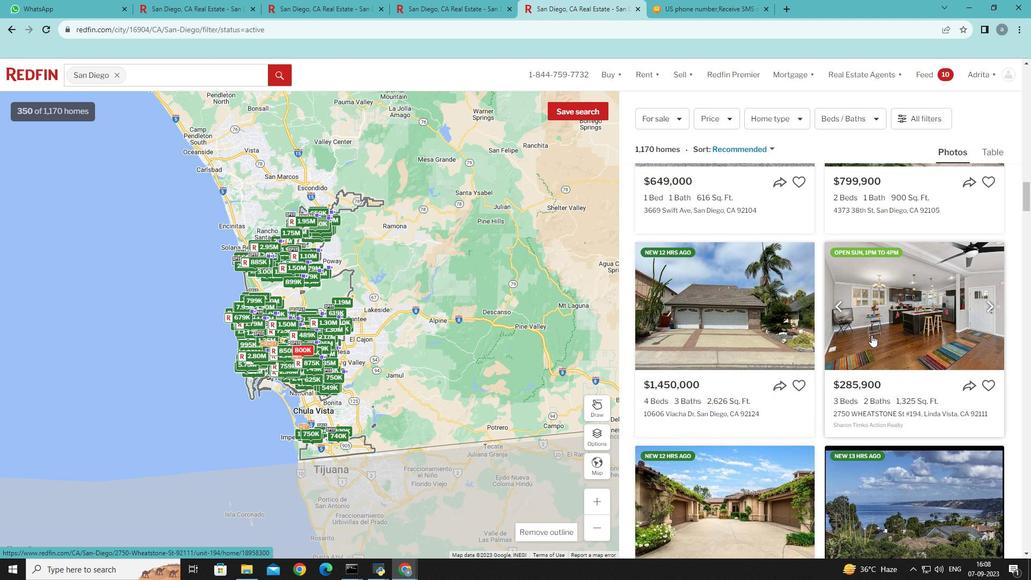 
Action: Mouse scrolled (871, 334) with delta (0, 0)
Screenshot: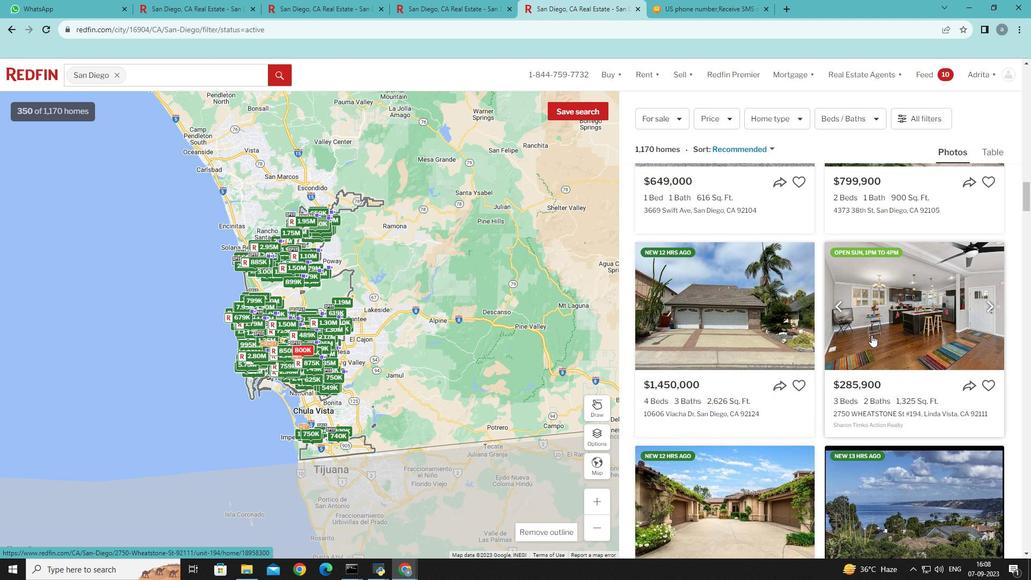 
Action: Mouse moved to (871, 335)
Screenshot: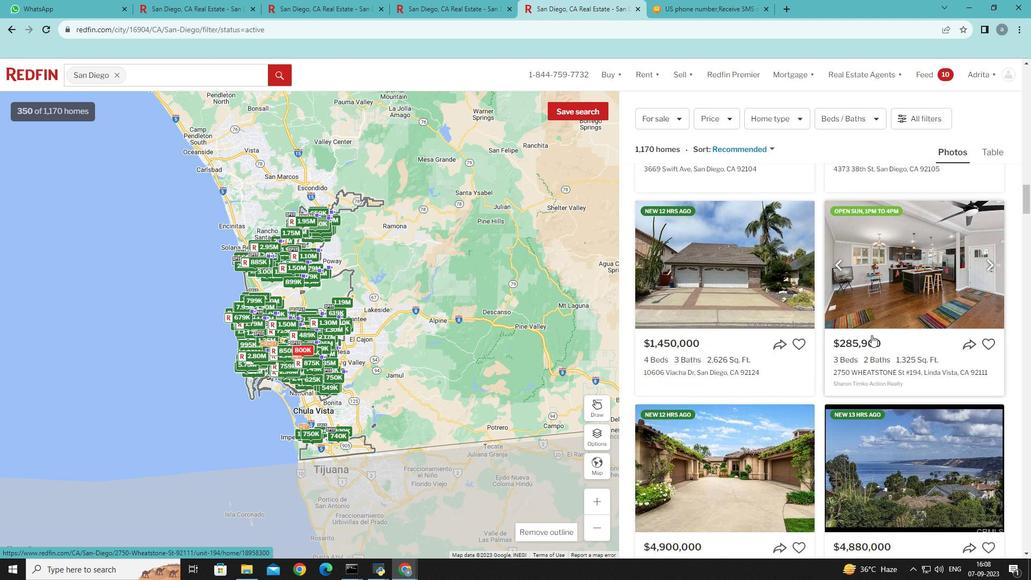 
Action: Mouse scrolled (871, 334) with delta (0, 0)
Screenshot: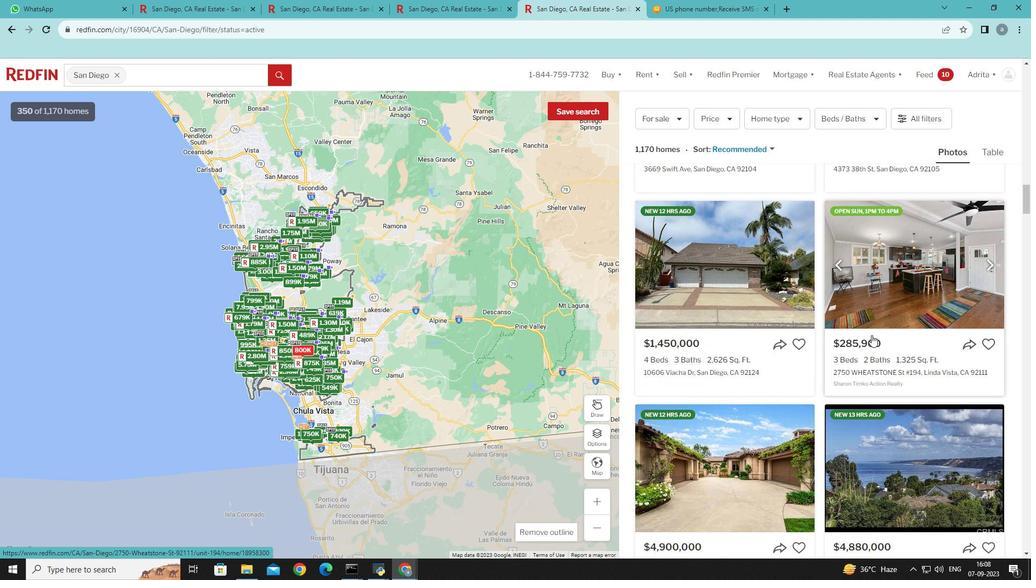 
Action: Mouse scrolled (871, 334) with delta (0, 0)
Screenshot: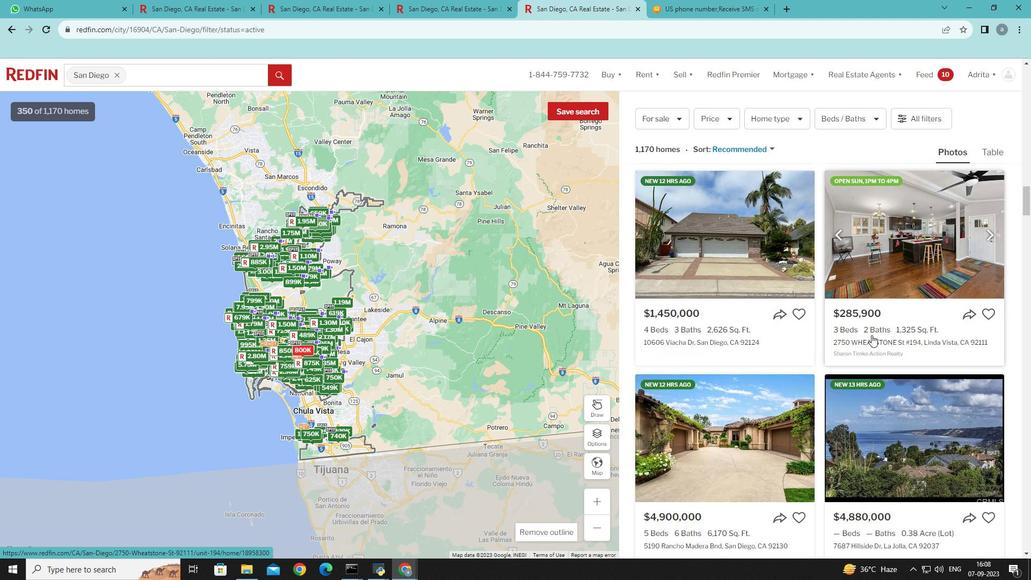 
Action: Mouse moved to (872, 336)
Screenshot: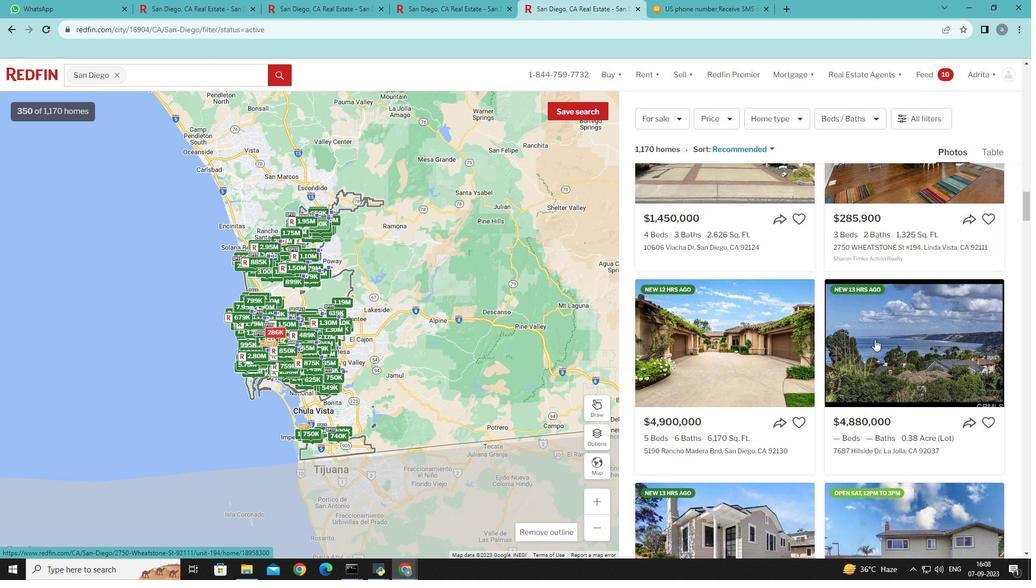 
Action: Mouse scrolled (872, 336) with delta (0, 0)
Screenshot: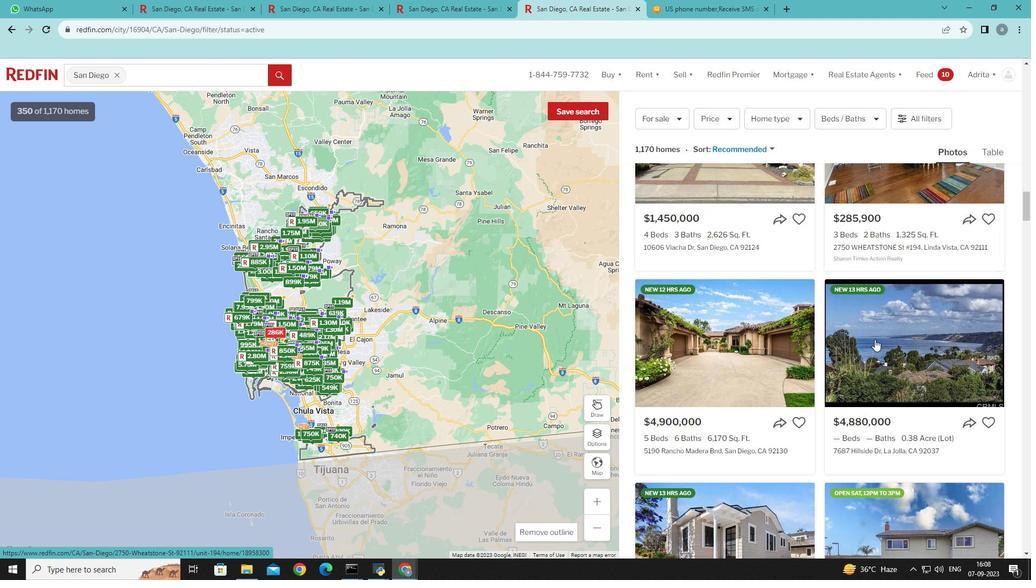 
Action: Mouse moved to (872, 337)
Screenshot: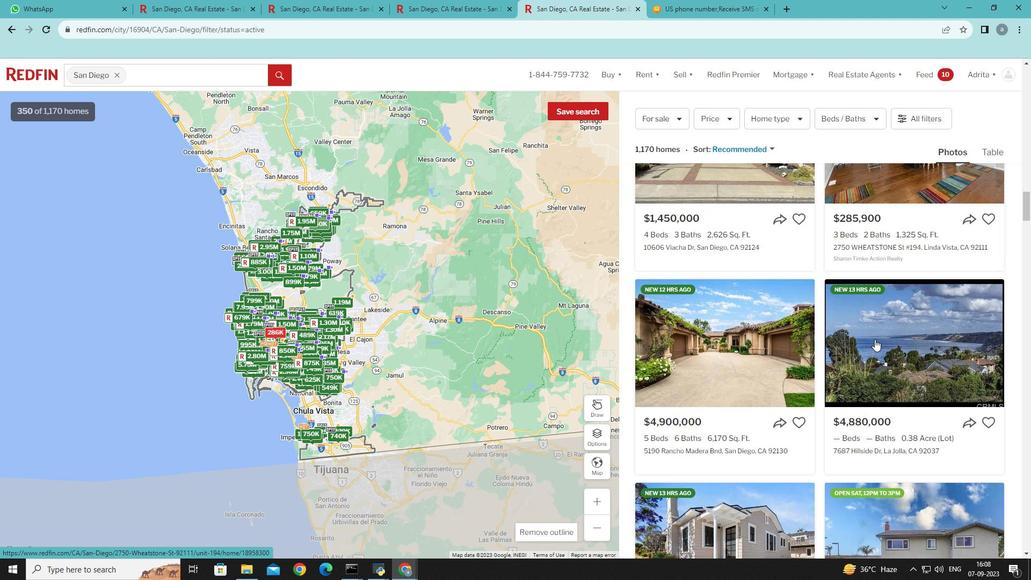 
Action: Mouse scrolled (872, 337) with delta (0, 0)
Screenshot: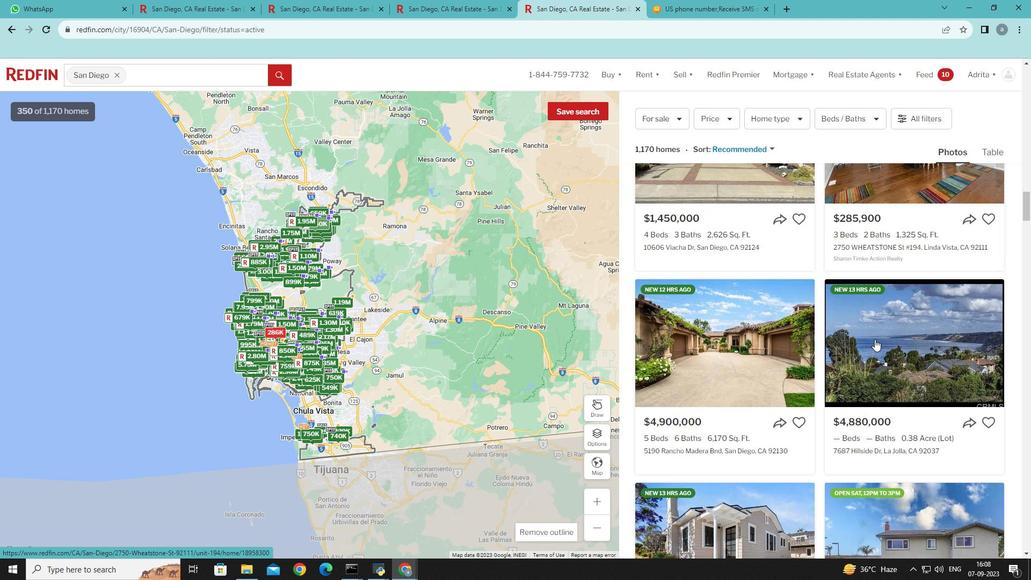 
Action: Mouse moved to (873, 338)
Screenshot: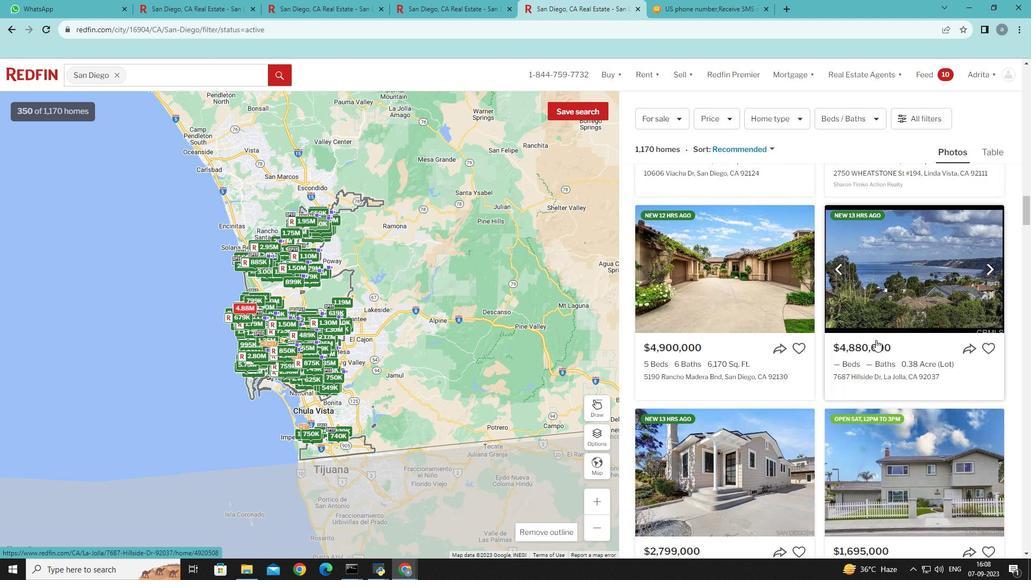 
Action: Mouse scrolled (873, 337) with delta (0, 0)
Screenshot: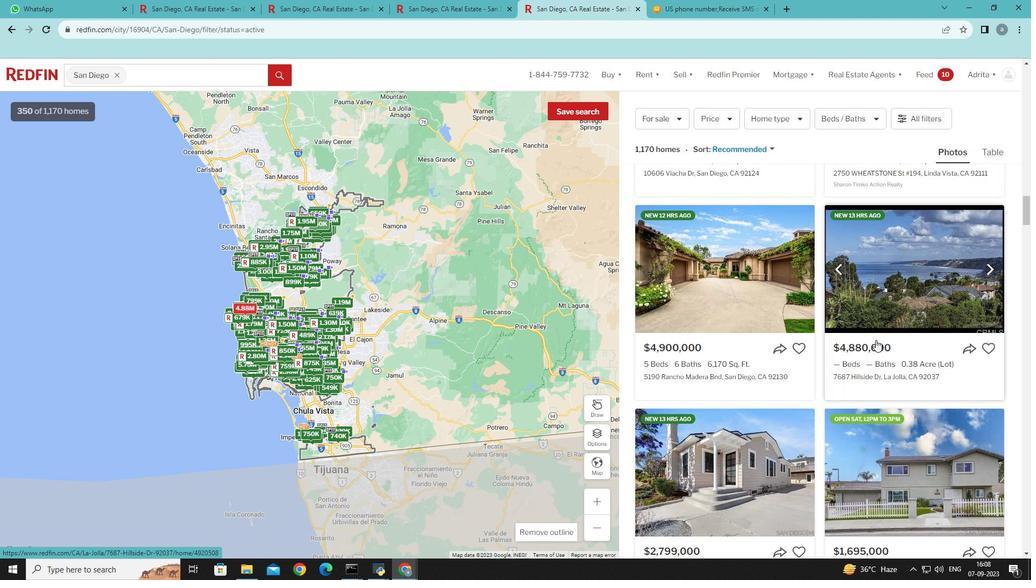 
Action: Mouse moved to (874, 339)
Screenshot: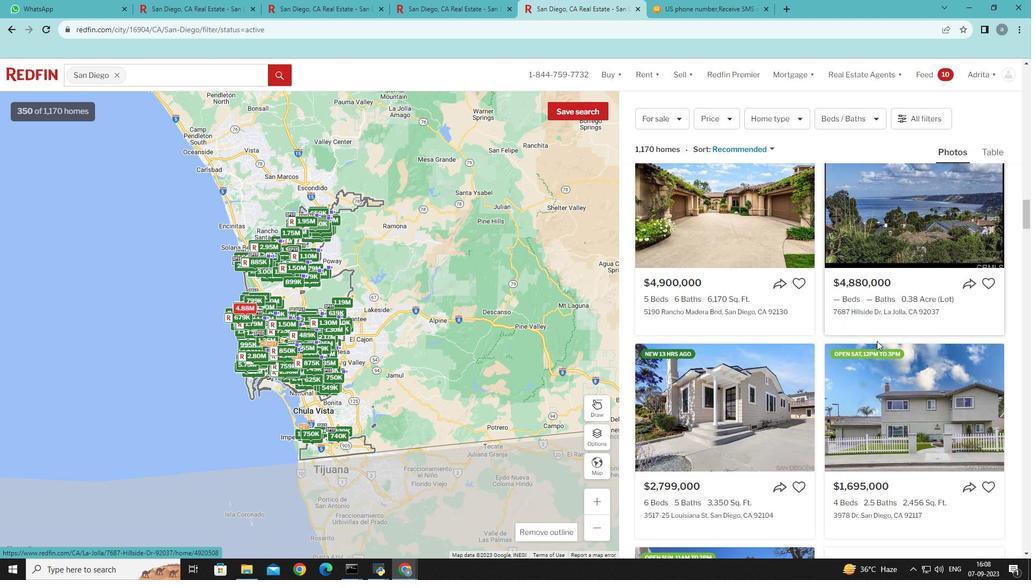 
Action: Mouse scrolled (874, 339) with delta (0, 0)
Screenshot: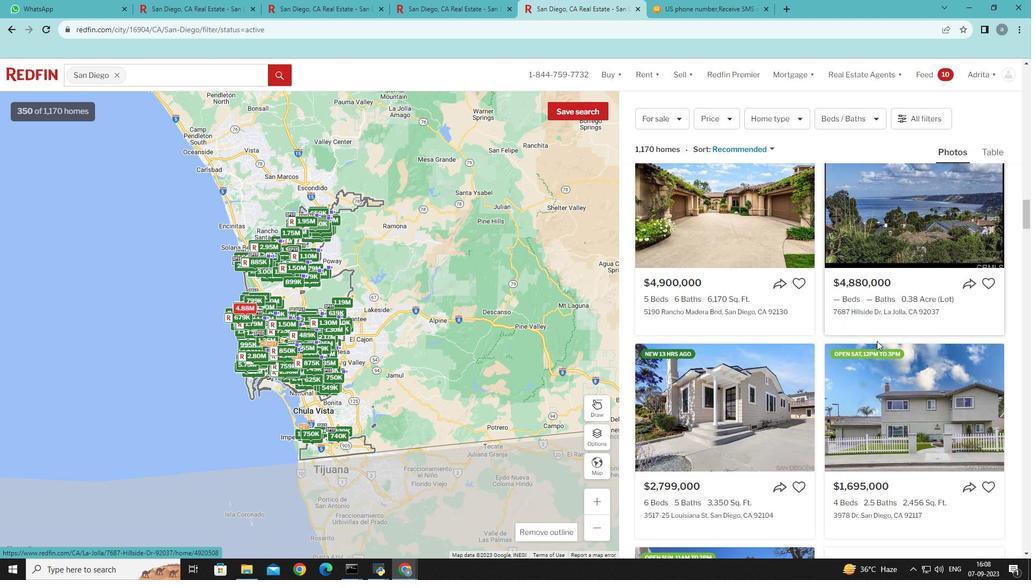 
Action: Mouse moved to (875, 343)
Screenshot: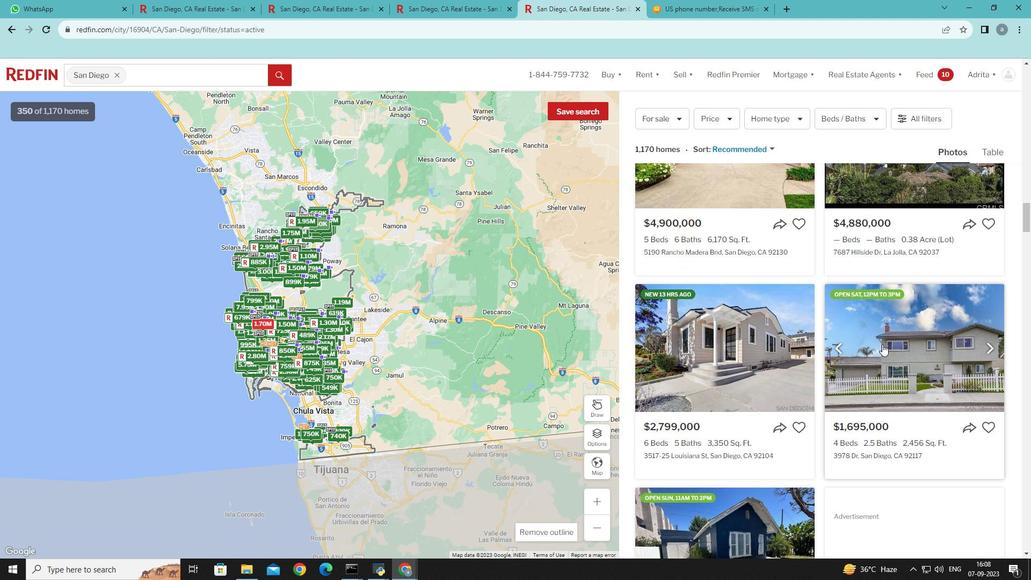 
Action: Mouse scrolled (875, 342) with delta (0, 0)
Screenshot: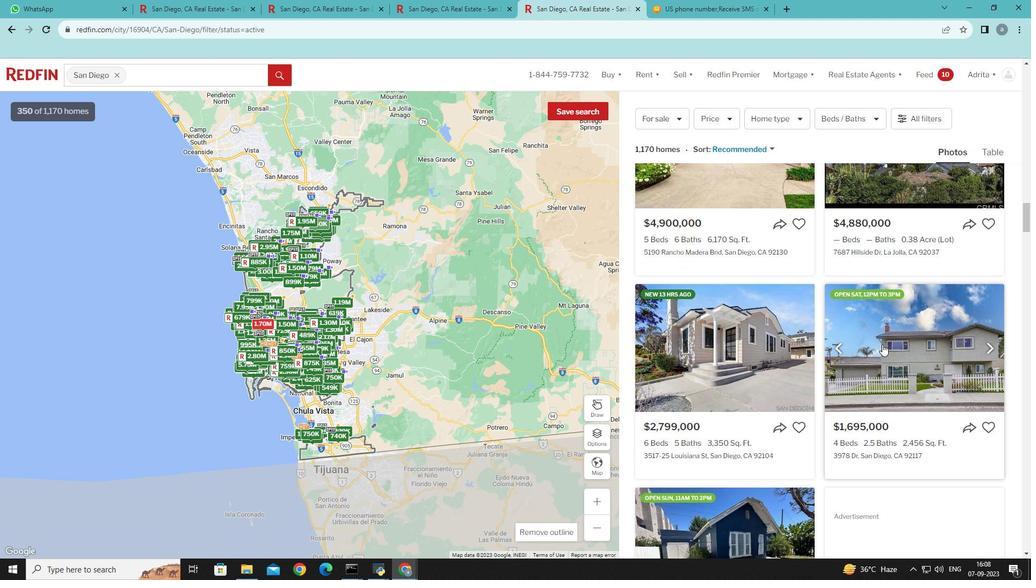 
Action: Mouse moved to (878, 343)
Screenshot: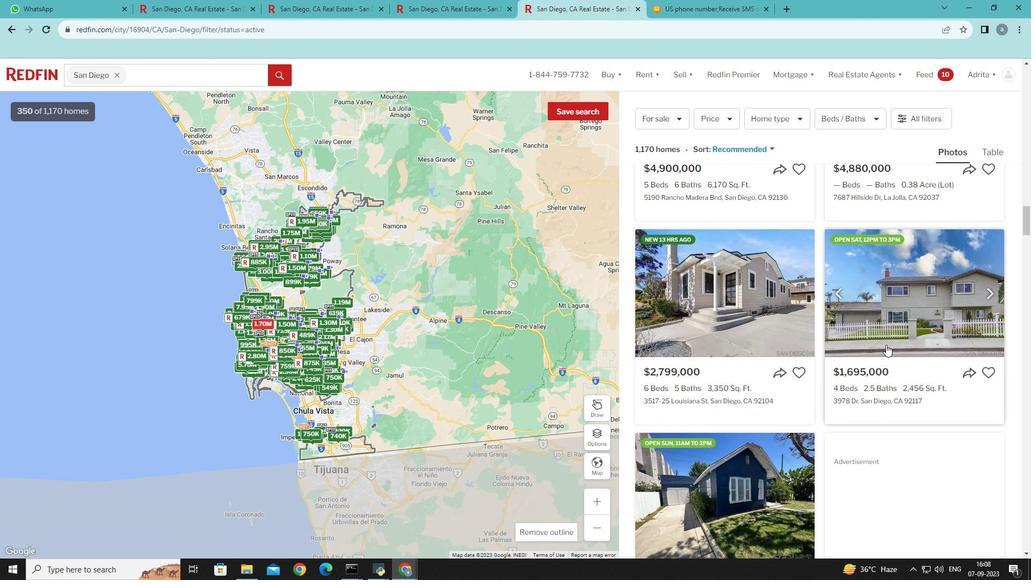 
Action: Mouse scrolled (878, 343) with delta (0, 0)
Screenshot: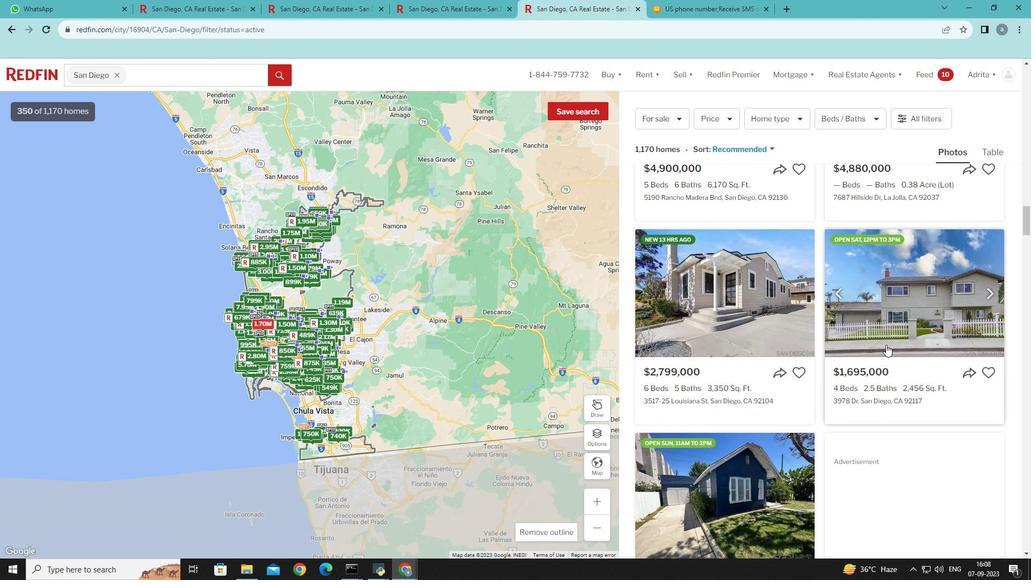 
Action: Mouse moved to (882, 344)
Screenshot: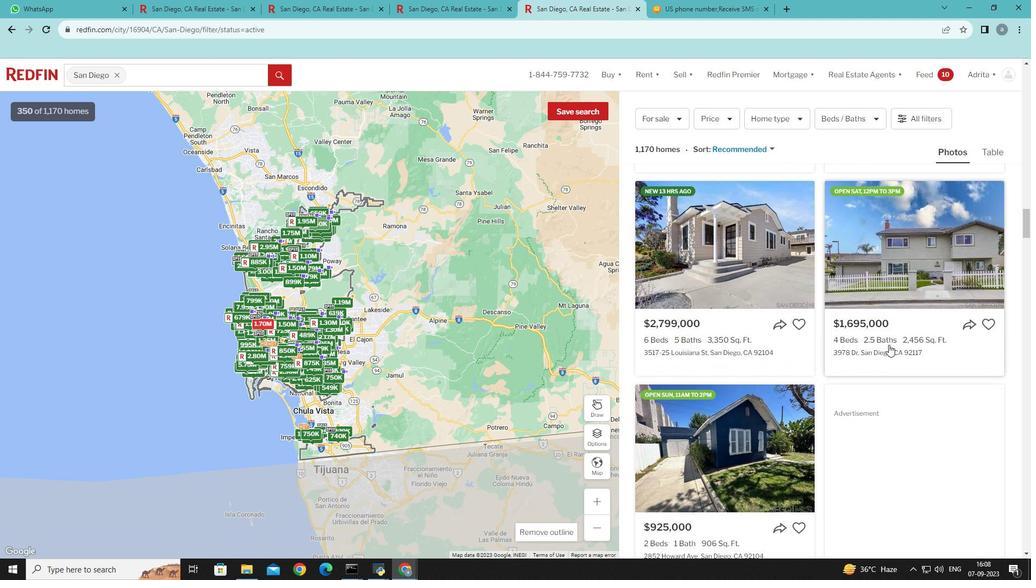 
Action: Mouse scrolled (882, 343) with delta (0, 0)
Screenshot: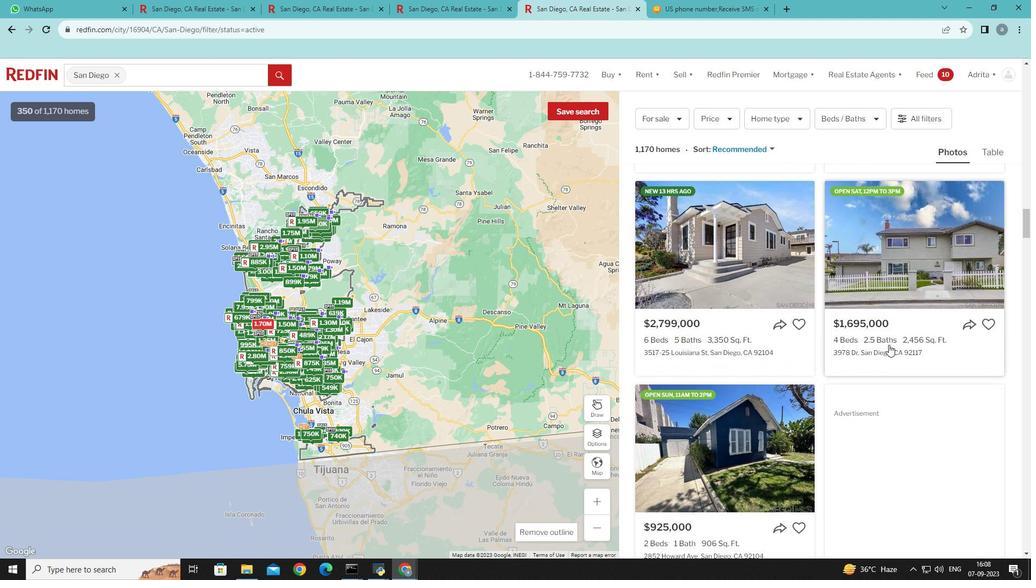 
Action: Mouse moved to (887, 344)
Screenshot: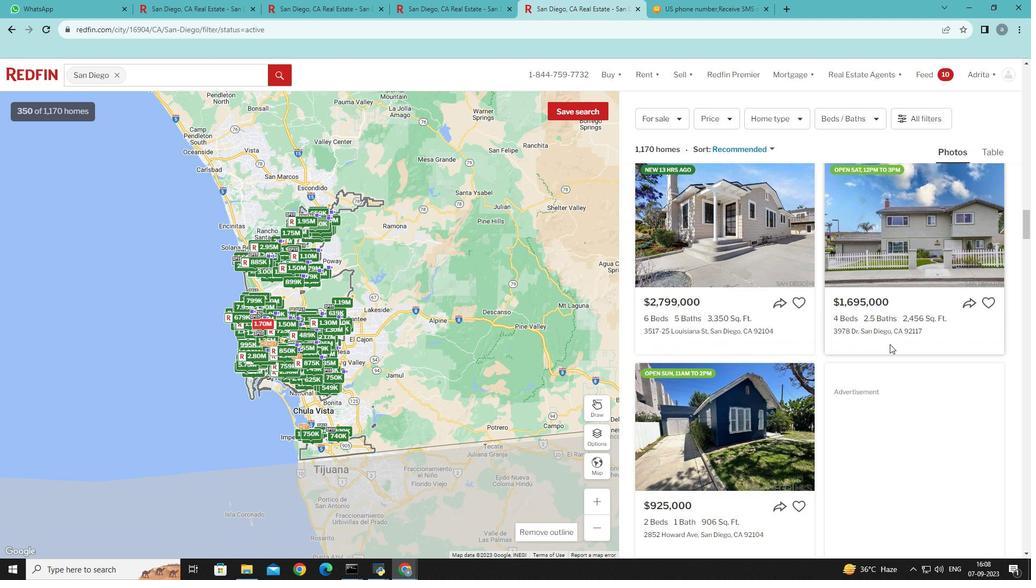 
Action: Mouse scrolled (887, 344) with delta (0, 0)
Screenshot: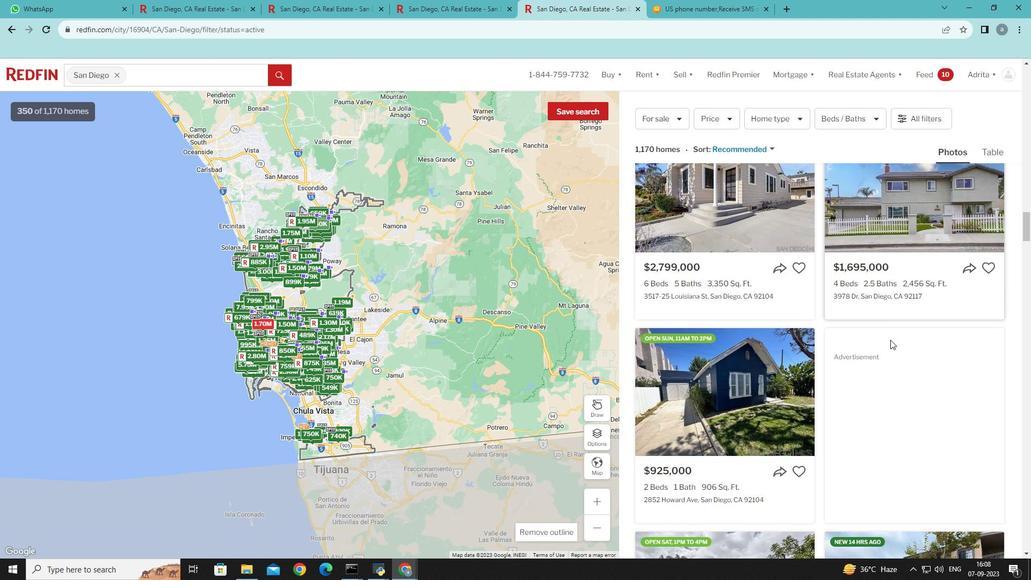 
Action: Mouse moved to (882, 336)
Screenshot: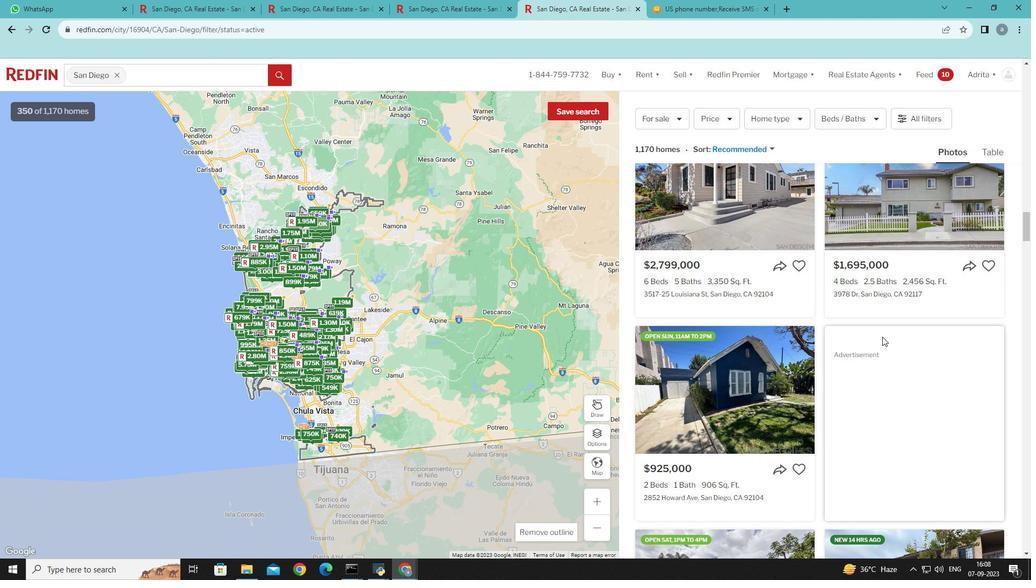 
